 Task: Look for space in Hrazdan, Armenia from 1st June, 2023 to 9th June, 2023 for 6 adults in price range Rs.6000 to Rs.12000. Place can be entire place with 3 bedrooms having 3 beds and 3 bathrooms. Property type can be house. Amenities needed are: heating, . Booking option can be shelf check-in. Required host language is English.
Action: Mouse moved to (359, 126)
Screenshot: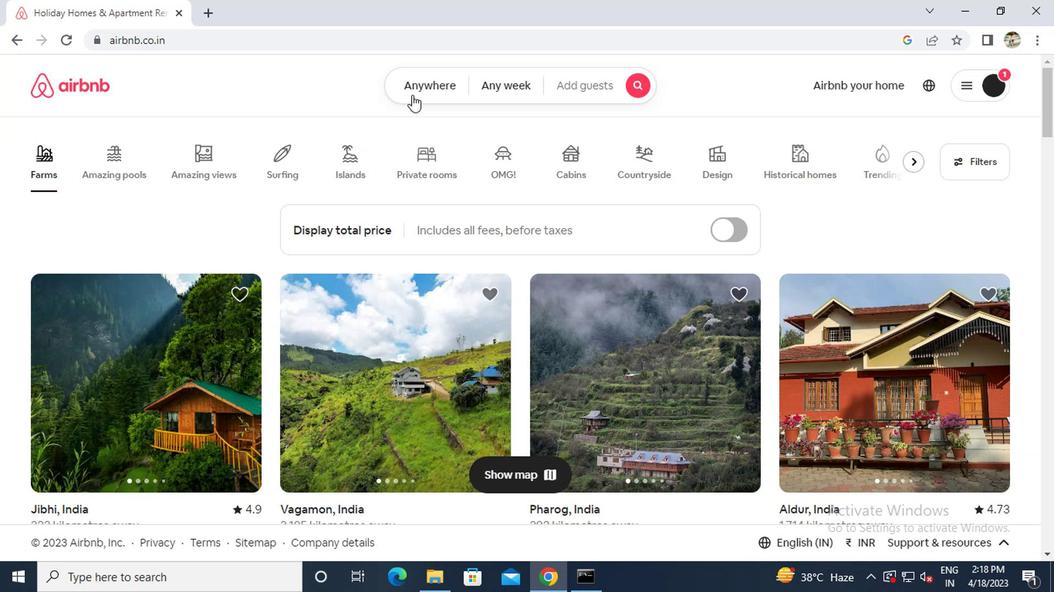 
Action: Mouse pressed left at (359, 126)
Screenshot: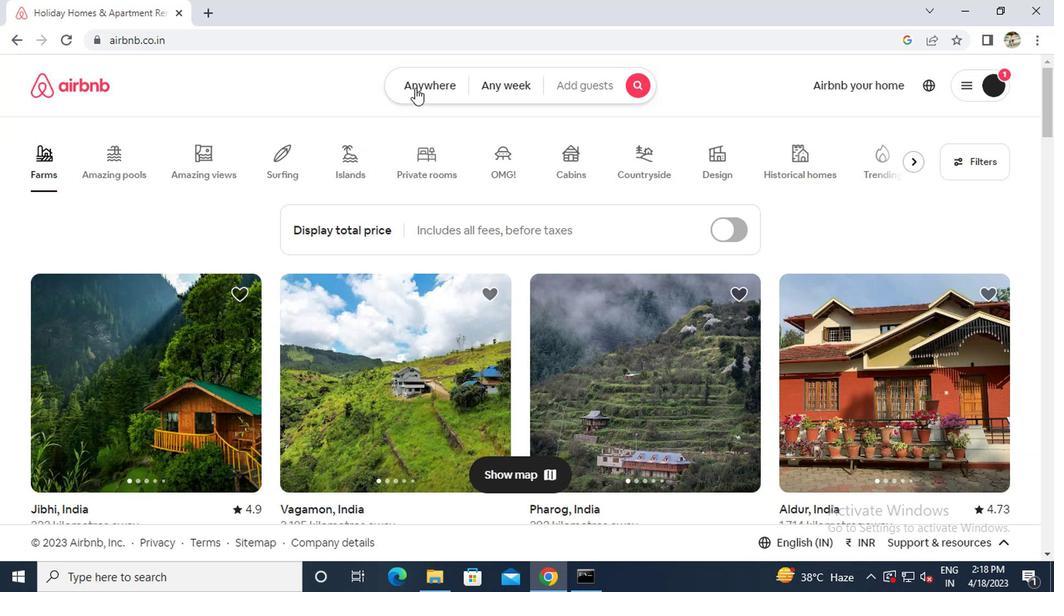 
Action: Mouse moved to (278, 170)
Screenshot: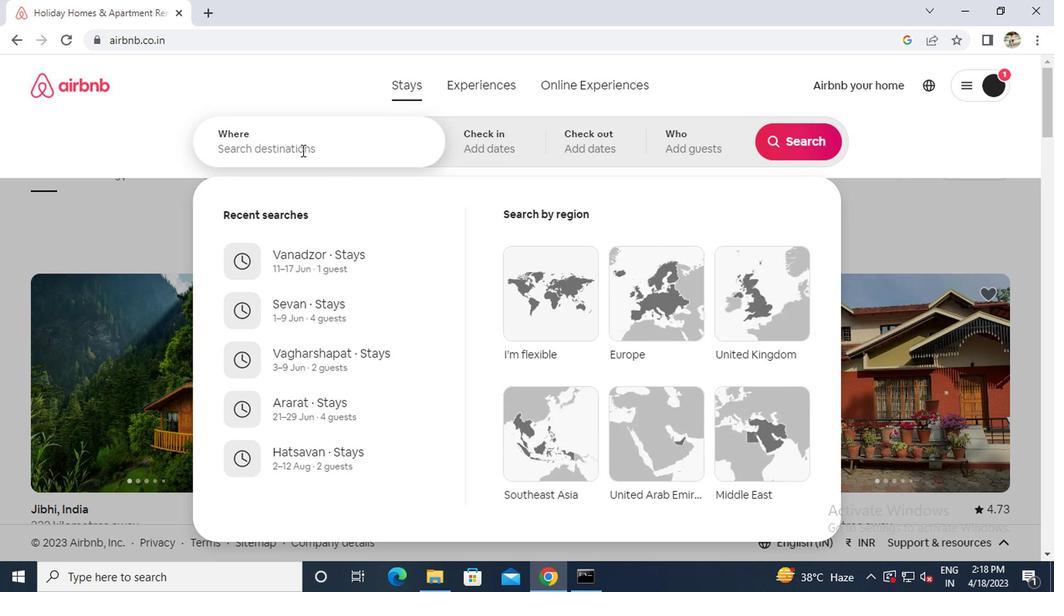 
Action: Mouse pressed left at (278, 170)
Screenshot: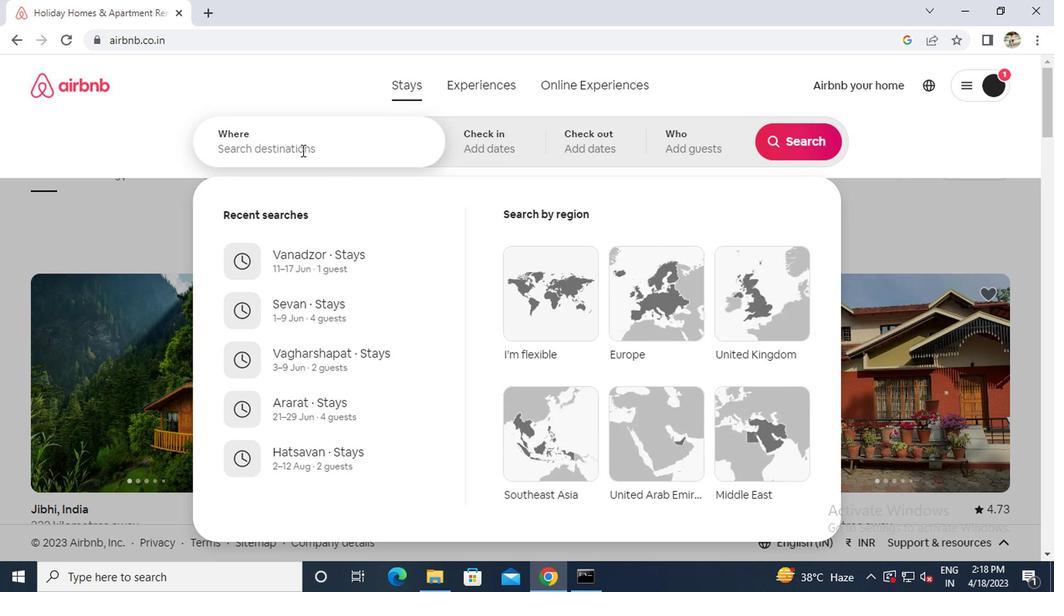 
Action: Key pressed h<Key.caps_lock>razdan
Screenshot: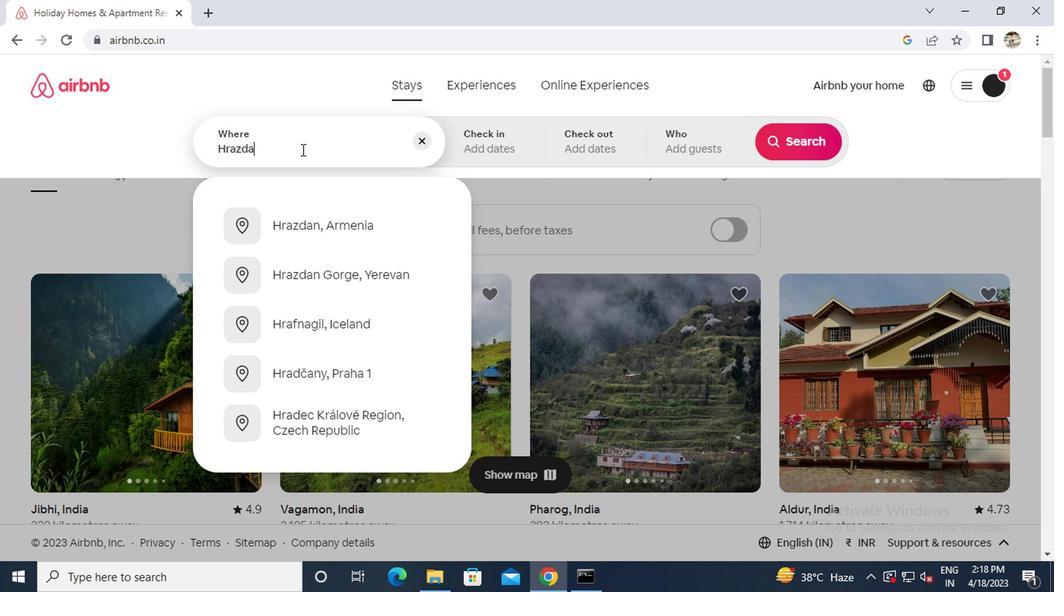 
Action: Mouse moved to (282, 232)
Screenshot: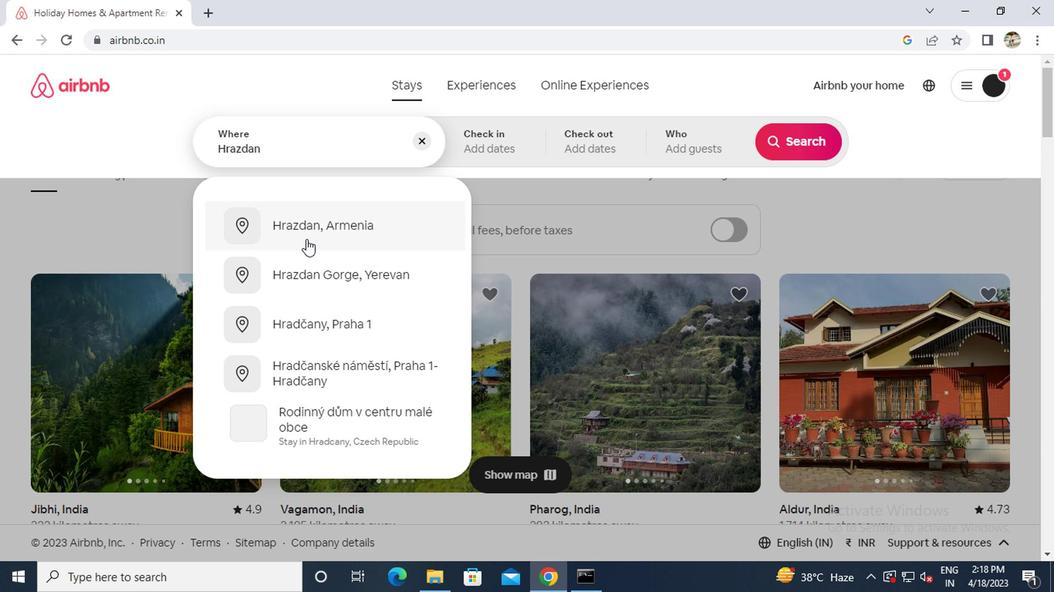 
Action: Mouse pressed left at (282, 232)
Screenshot: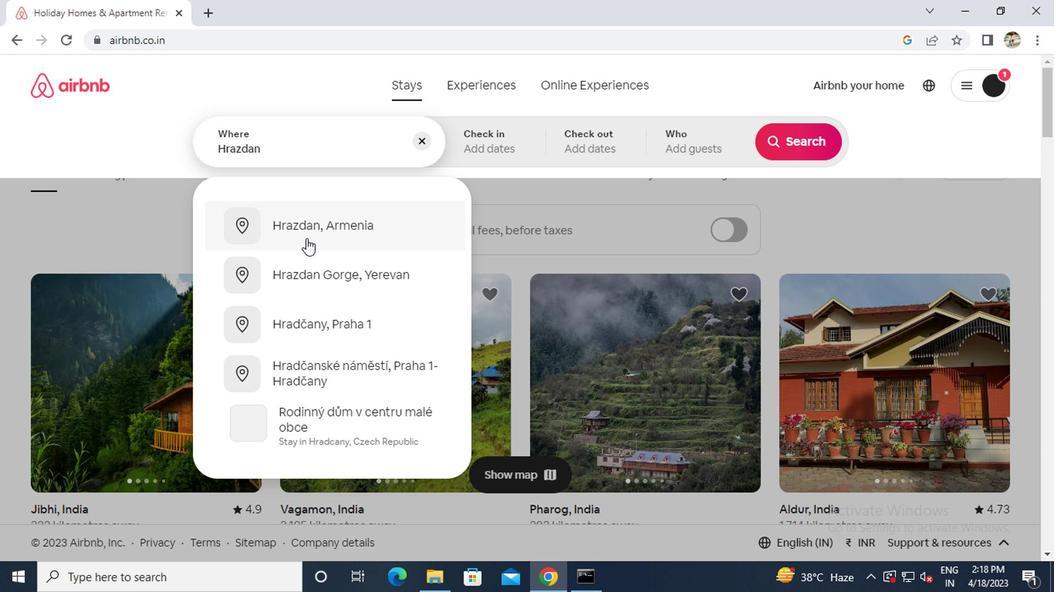 
Action: Mouse moved to (624, 255)
Screenshot: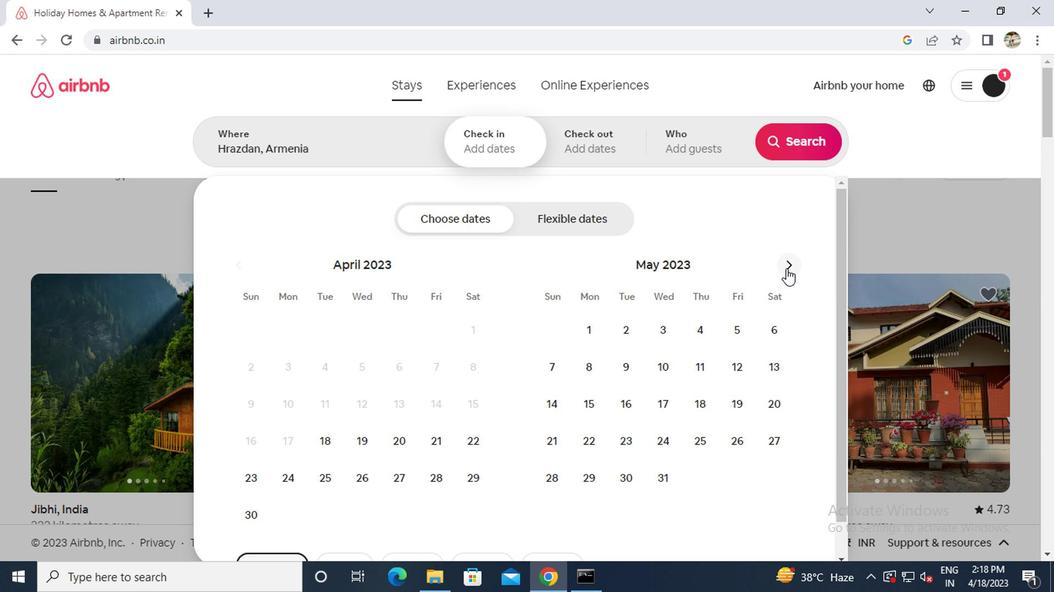 
Action: Mouse pressed left at (624, 255)
Screenshot: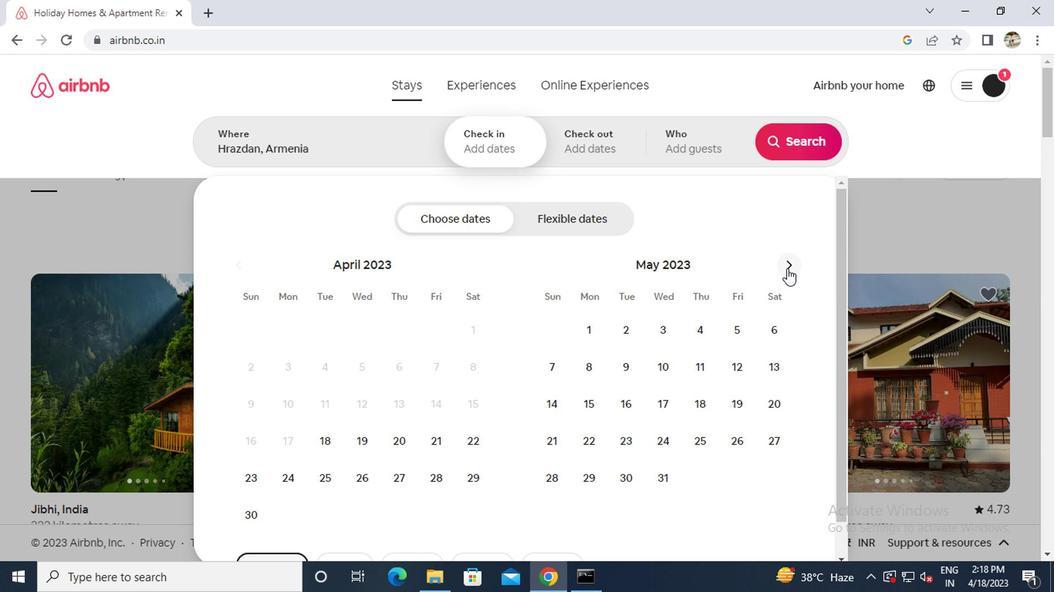 
Action: Mouse moved to (569, 290)
Screenshot: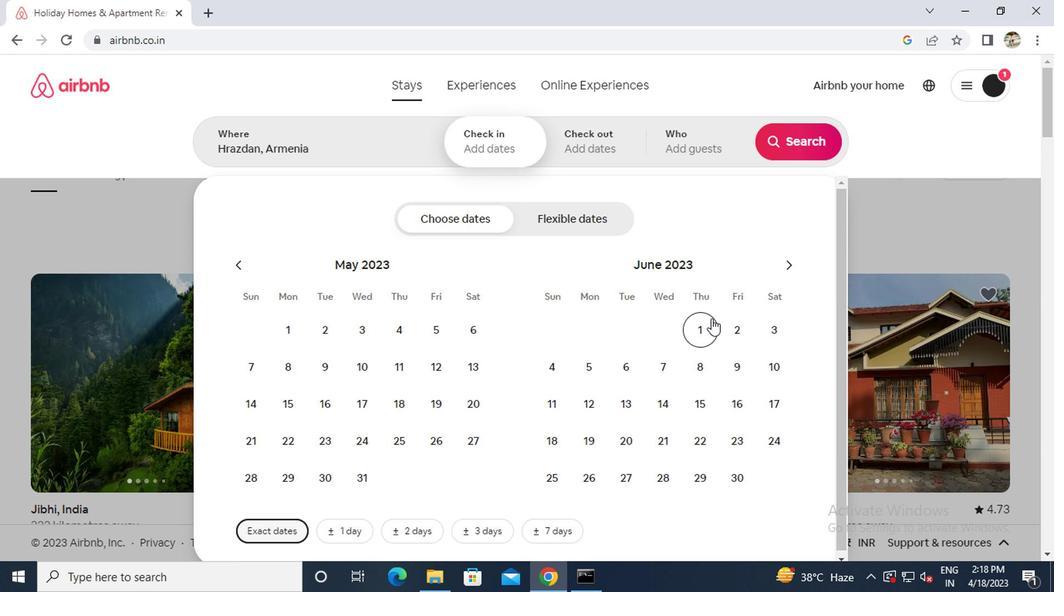 
Action: Mouse pressed left at (569, 290)
Screenshot: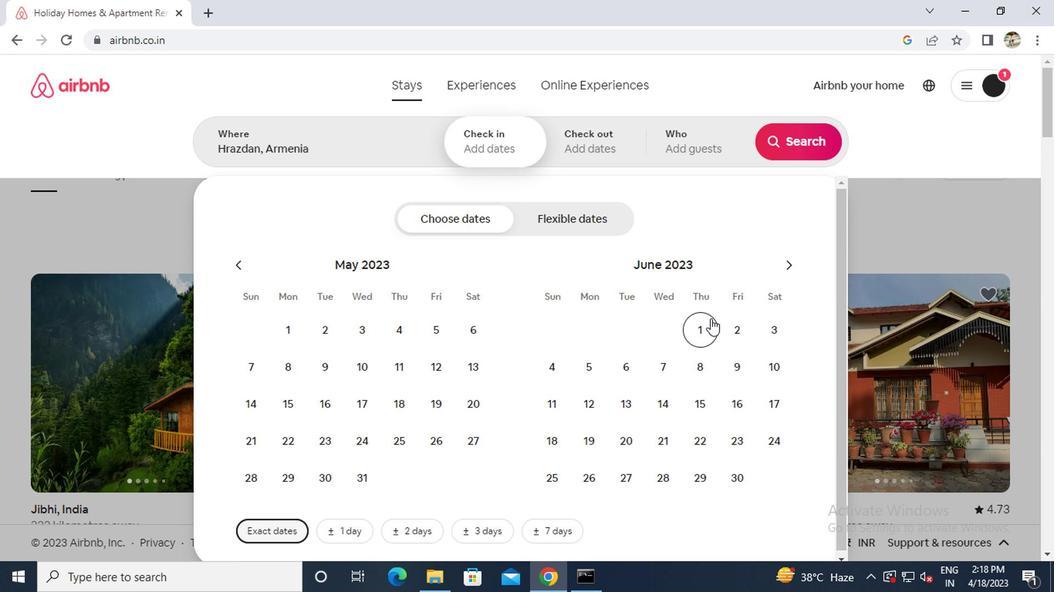 
Action: Mouse moved to (586, 320)
Screenshot: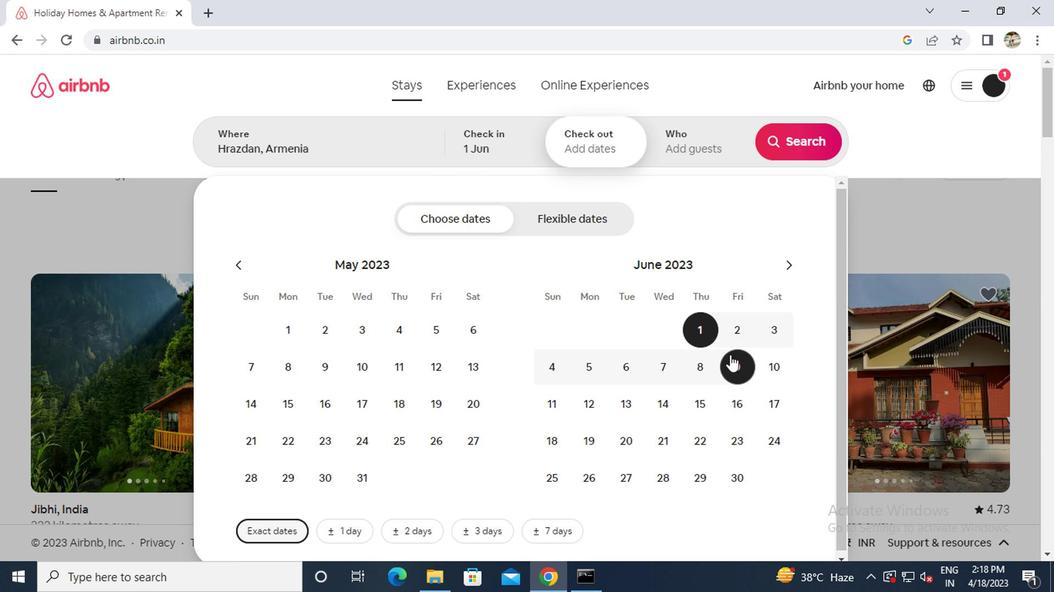
Action: Mouse pressed left at (586, 320)
Screenshot: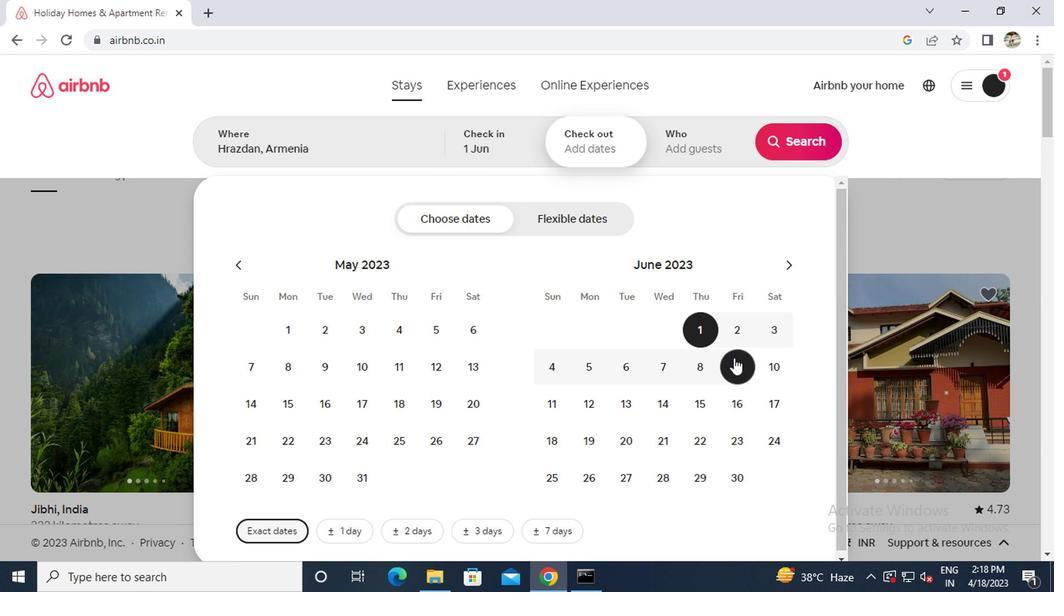 
Action: Mouse moved to (557, 171)
Screenshot: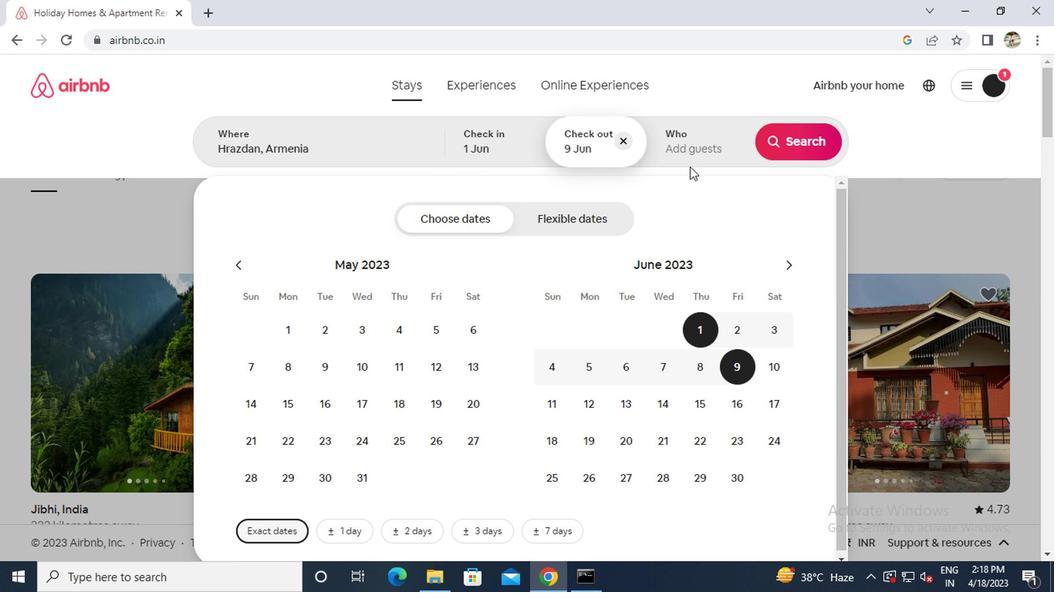 
Action: Mouse pressed left at (557, 171)
Screenshot: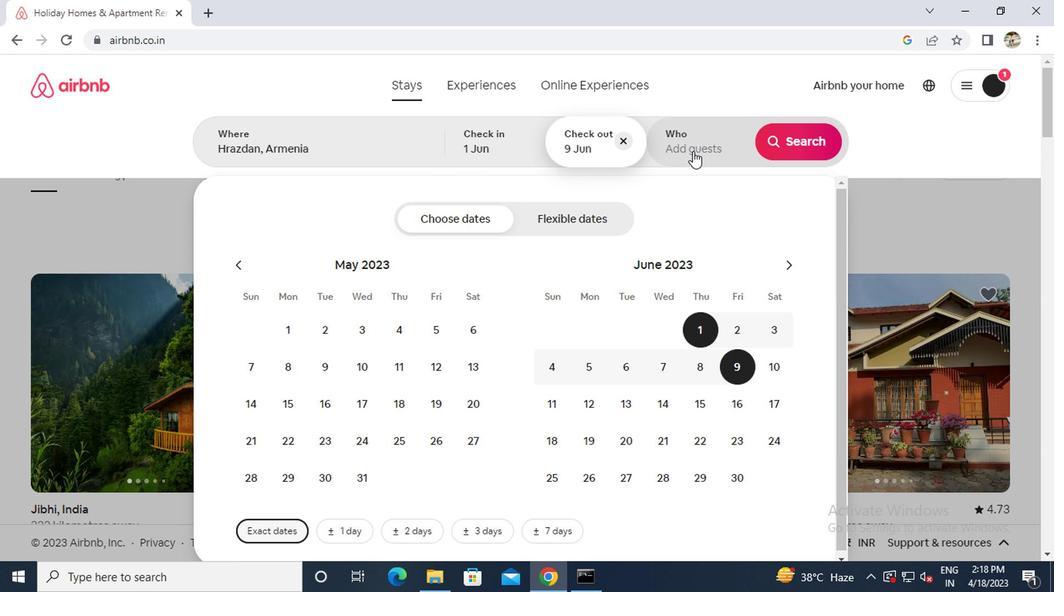 
Action: Mouse moved to (635, 221)
Screenshot: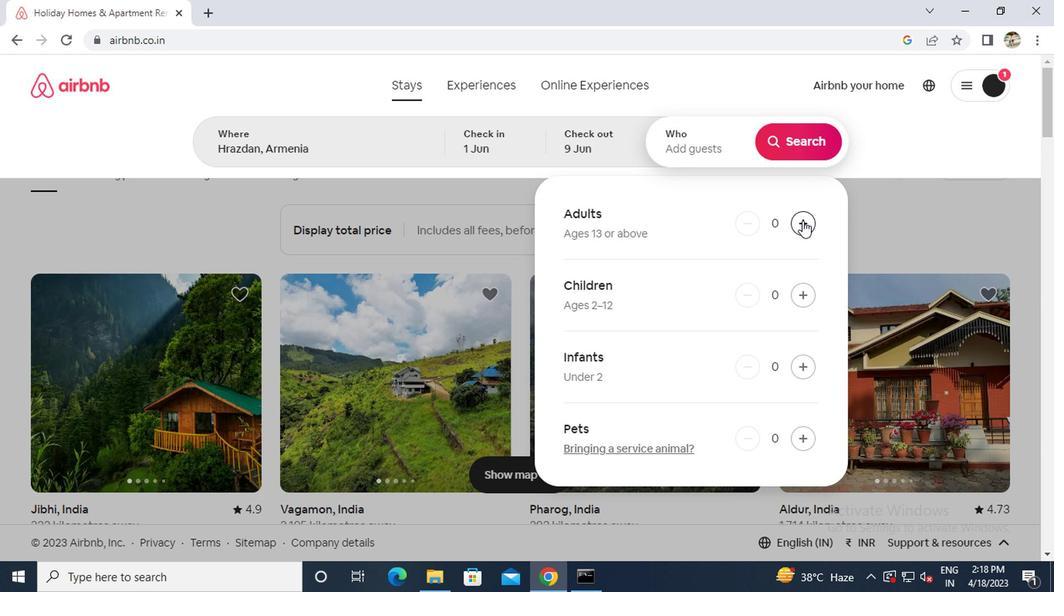 
Action: Mouse pressed left at (635, 221)
Screenshot: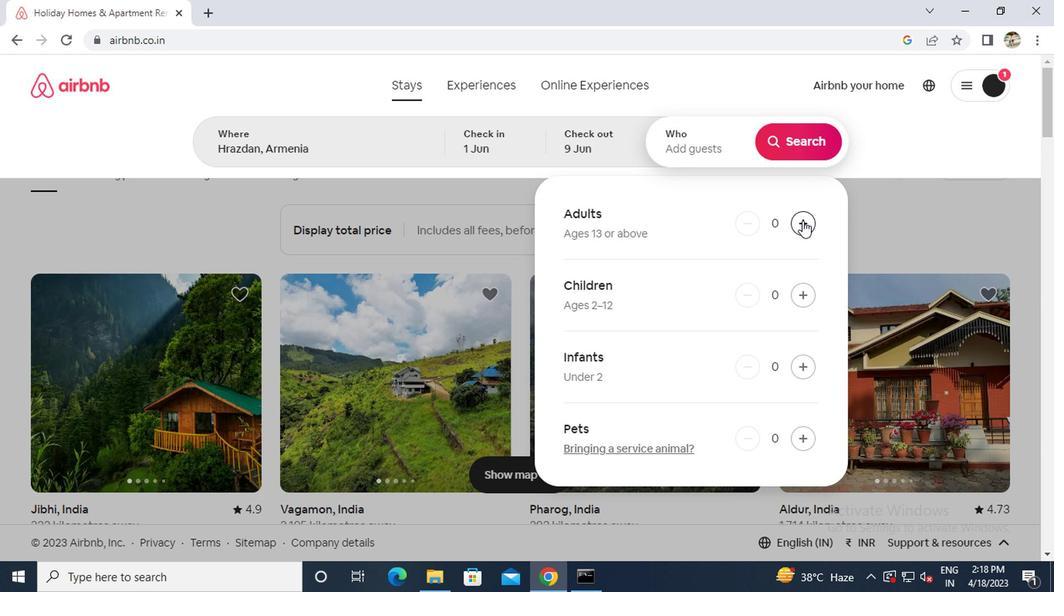 
Action: Mouse pressed left at (635, 221)
Screenshot: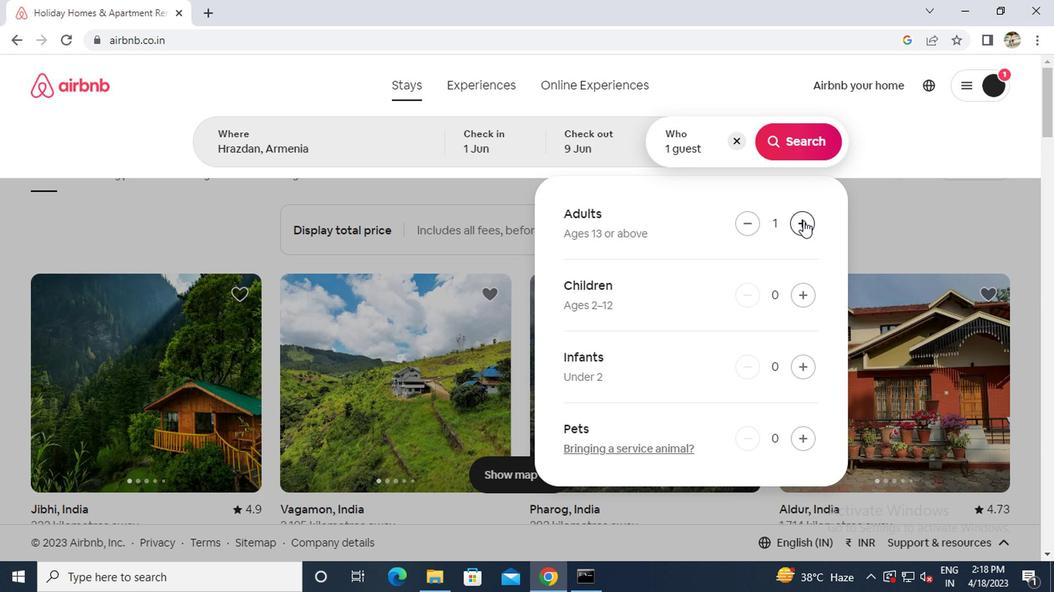 
Action: Mouse pressed left at (635, 221)
Screenshot: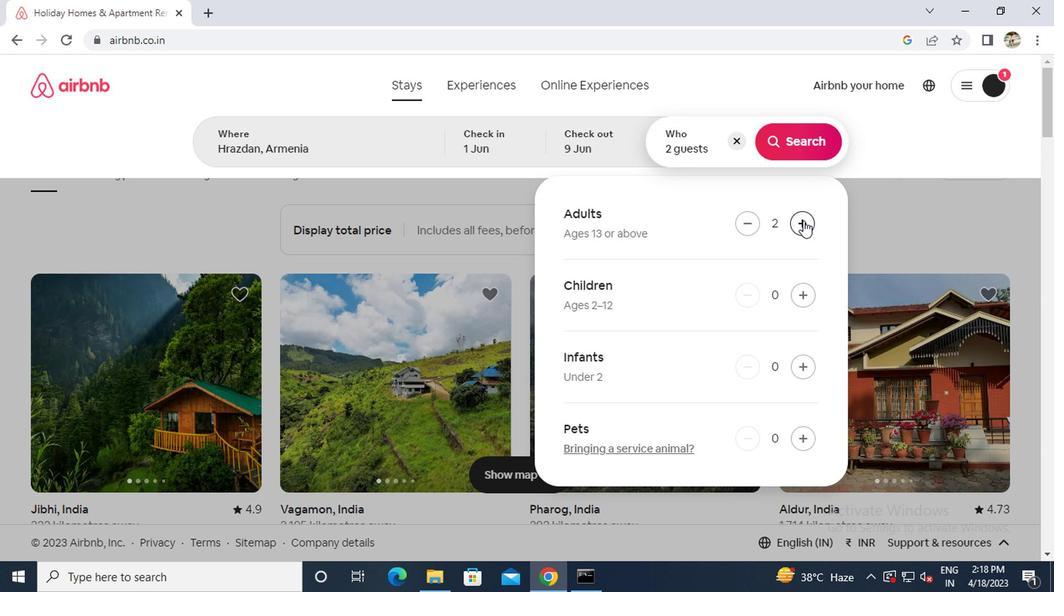 
Action: Mouse pressed left at (635, 221)
Screenshot: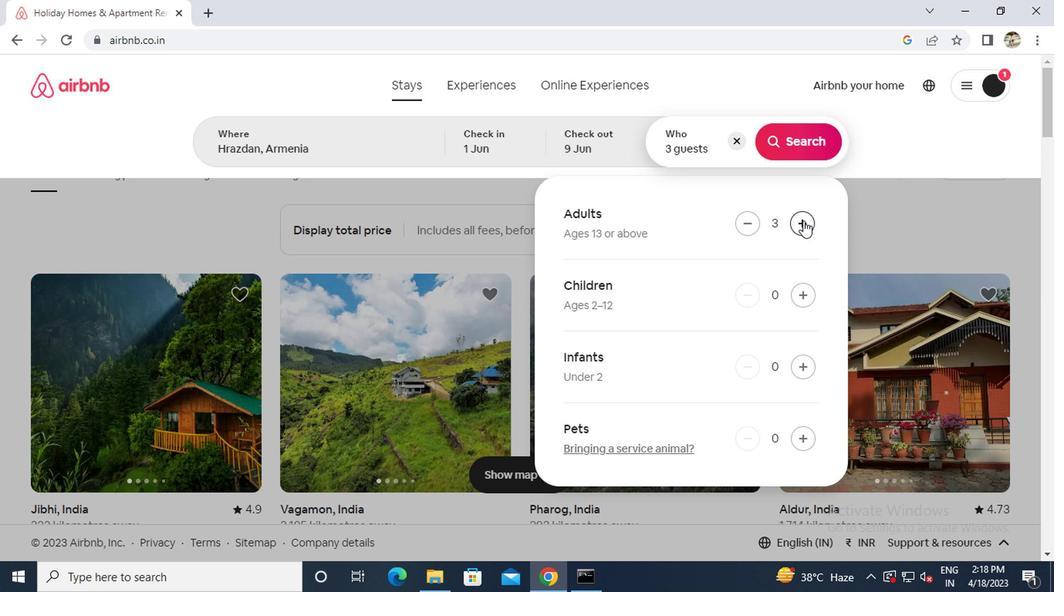 
Action: Mouse pressed left at (635, 221)
Screenshot: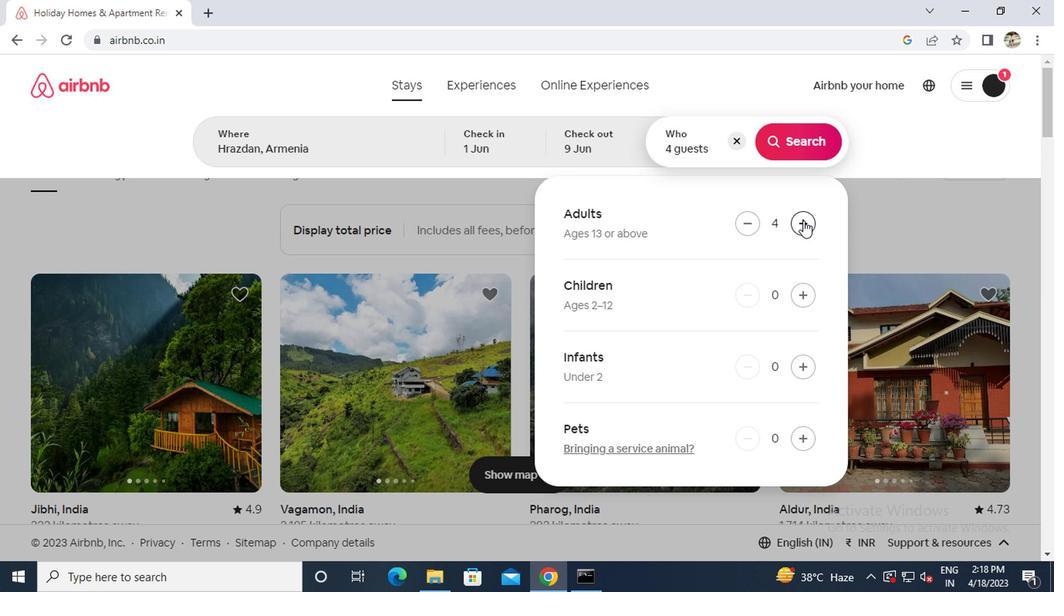 
Action: Mouse pressed left at (635, 221)
Screenshot: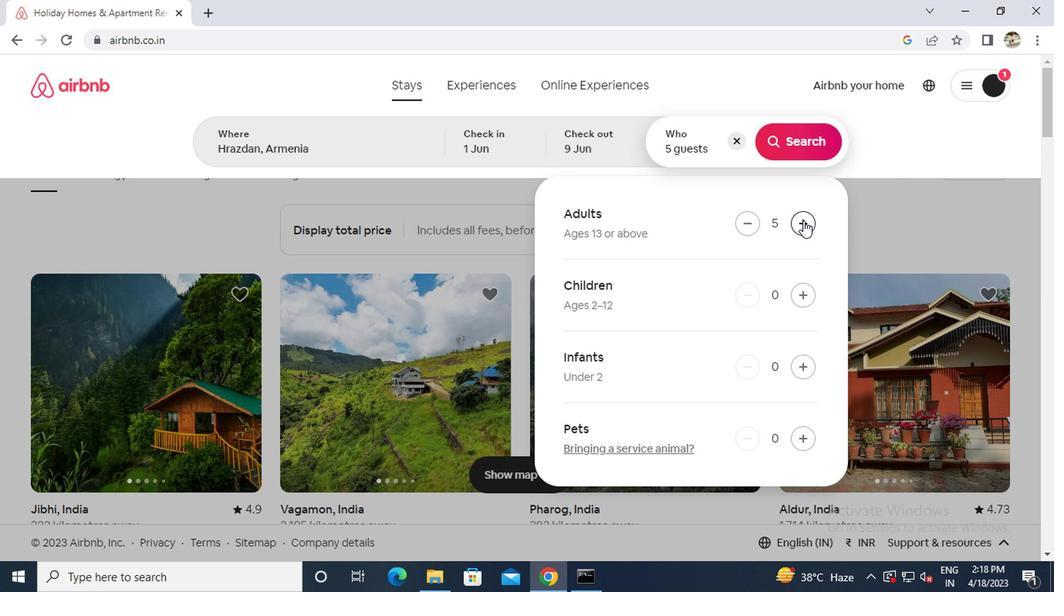 
Action: Mouse moved to (628, 165)
Screenshot: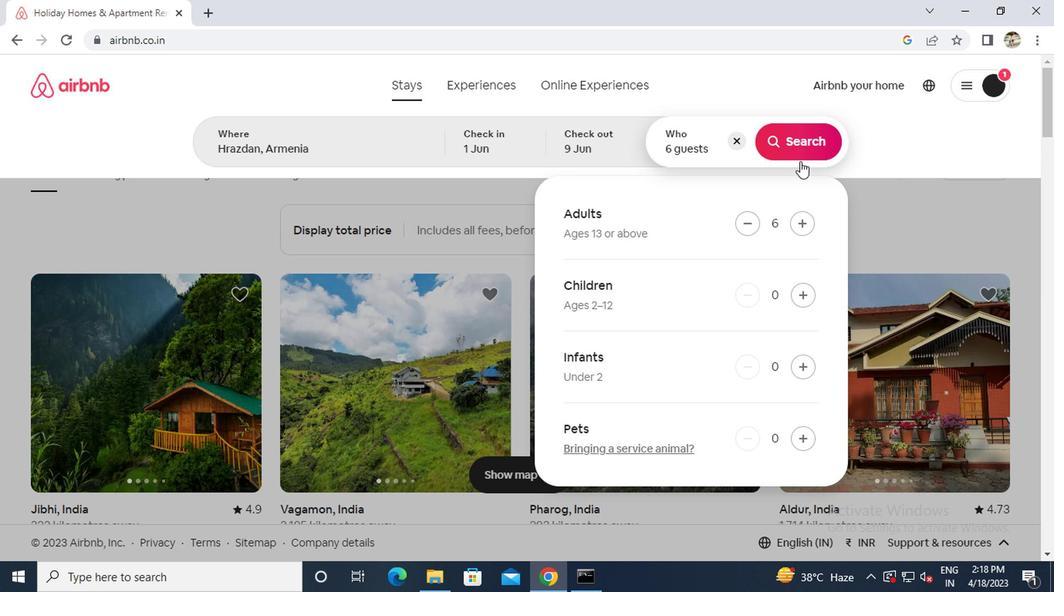 
Action: Mouse pressed left at (628, 165)
Screenshot: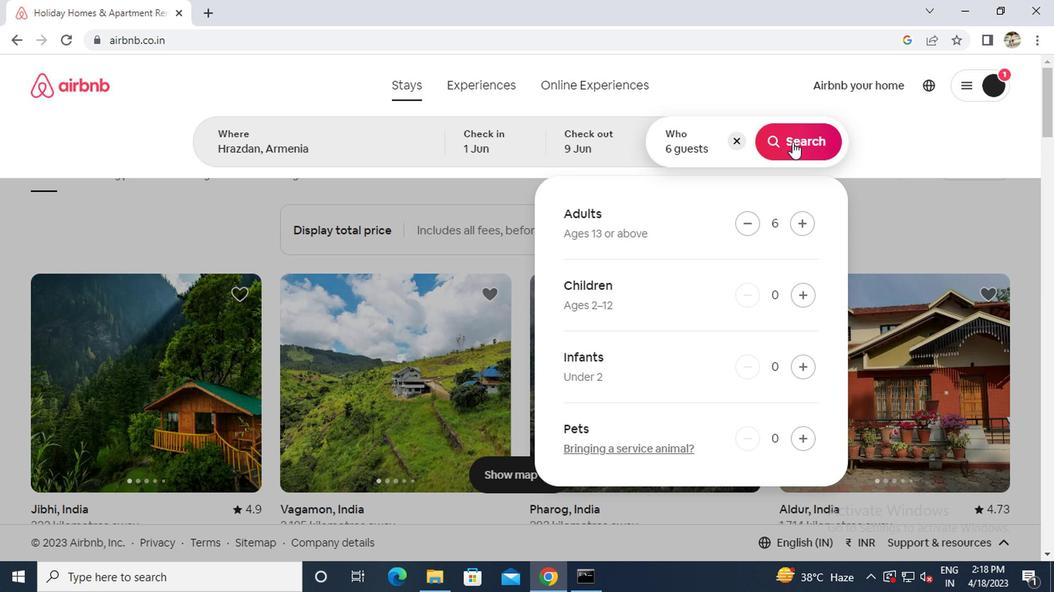 
Action: Mouse moved to (750, 169)
Screenshot: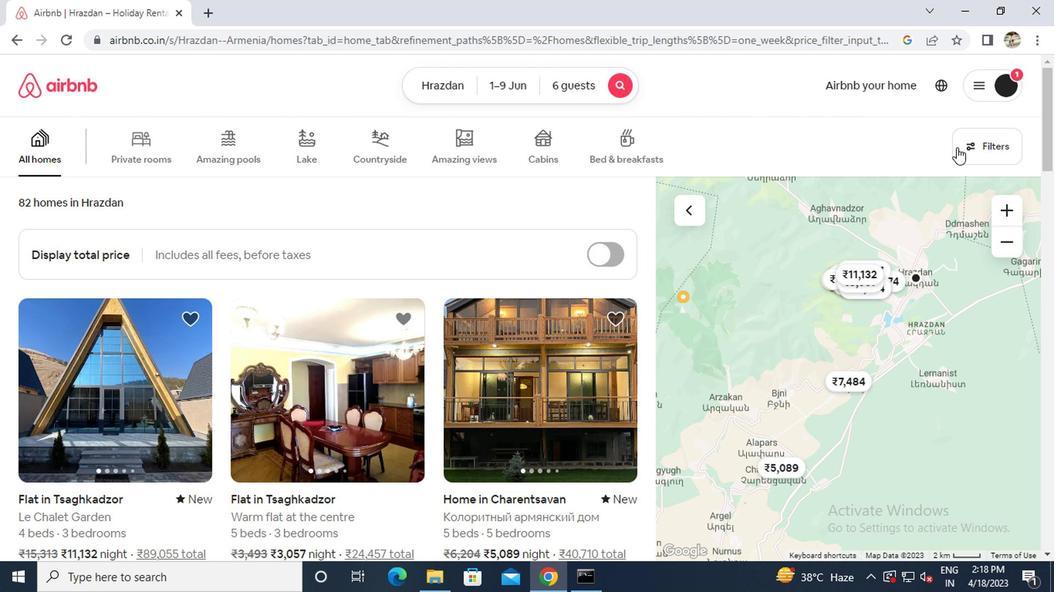 
Action: Mouse pressed left at (750, 169)
Screenshot: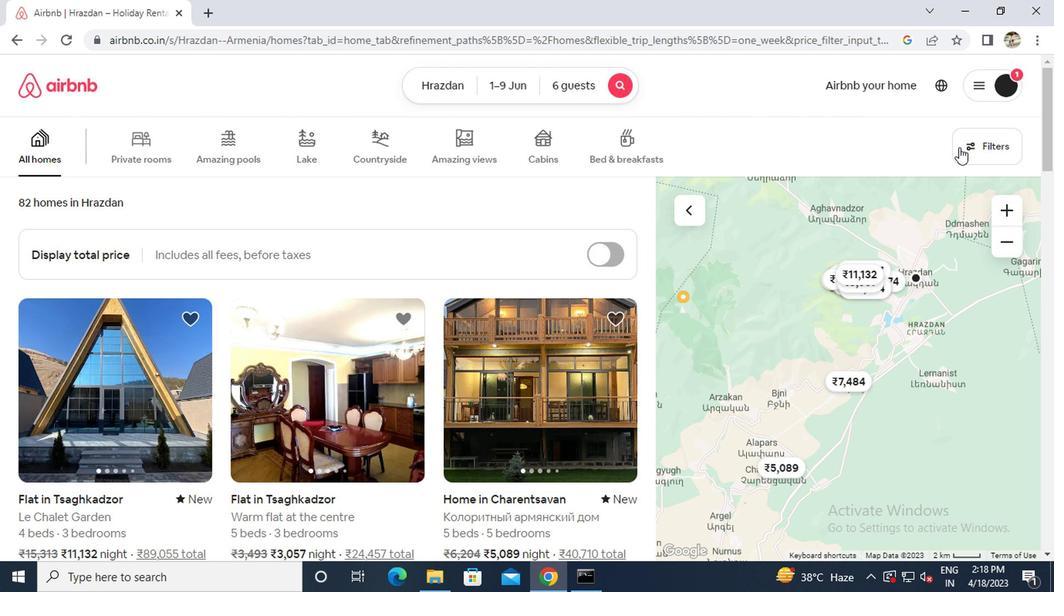
Action: Mouse moved to (298, 307)
Screenshot: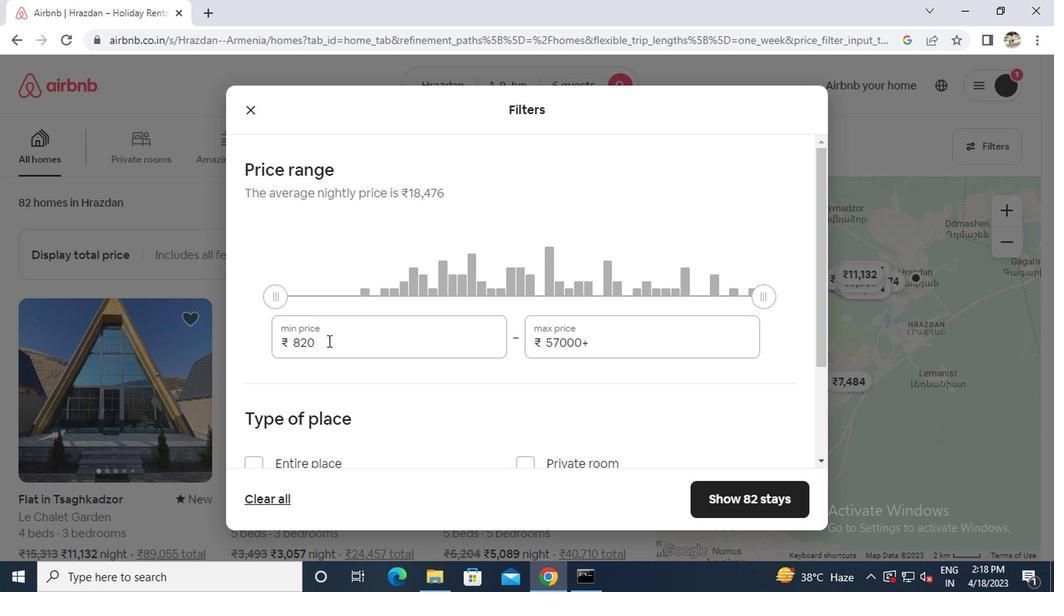 
Action: Mouse pressed left at (298, 307)
Screenshot: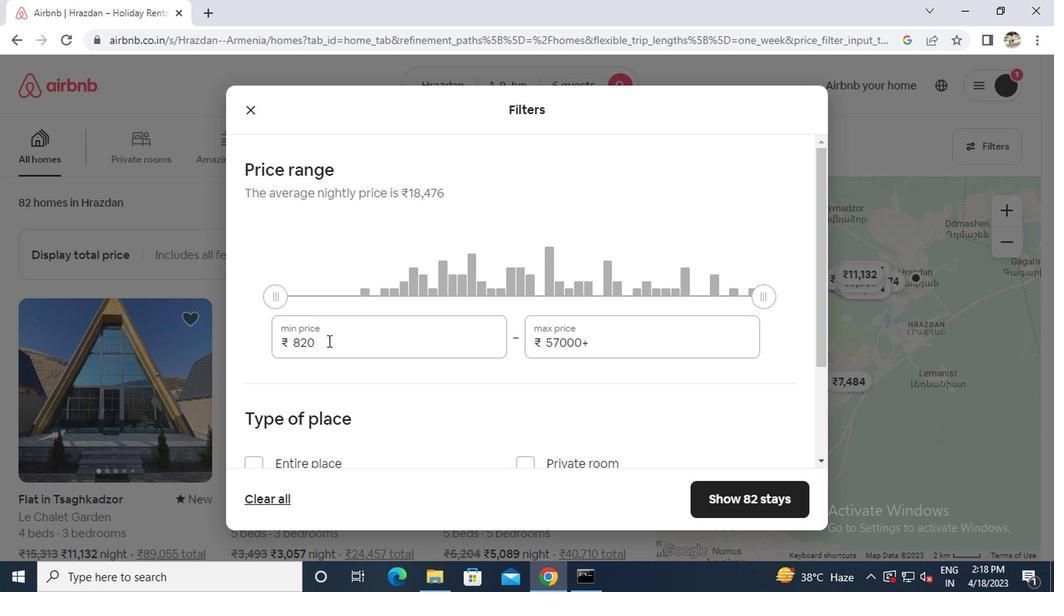 
Action: Mouse moved to (300, 306)
Screenshot: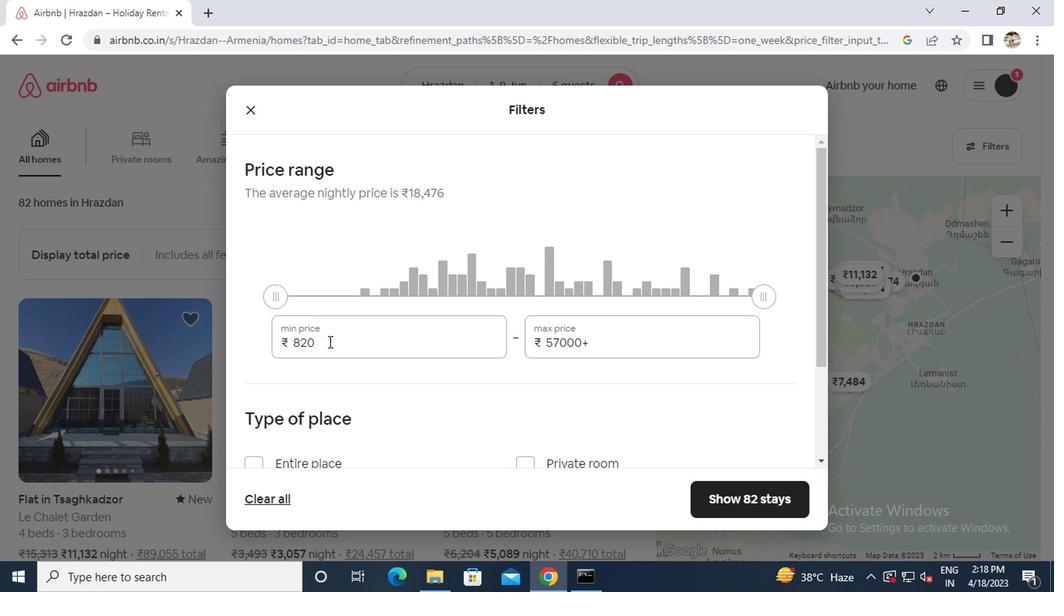 
Action: Key pressed ctrl+Actrl+6000
Screenshot: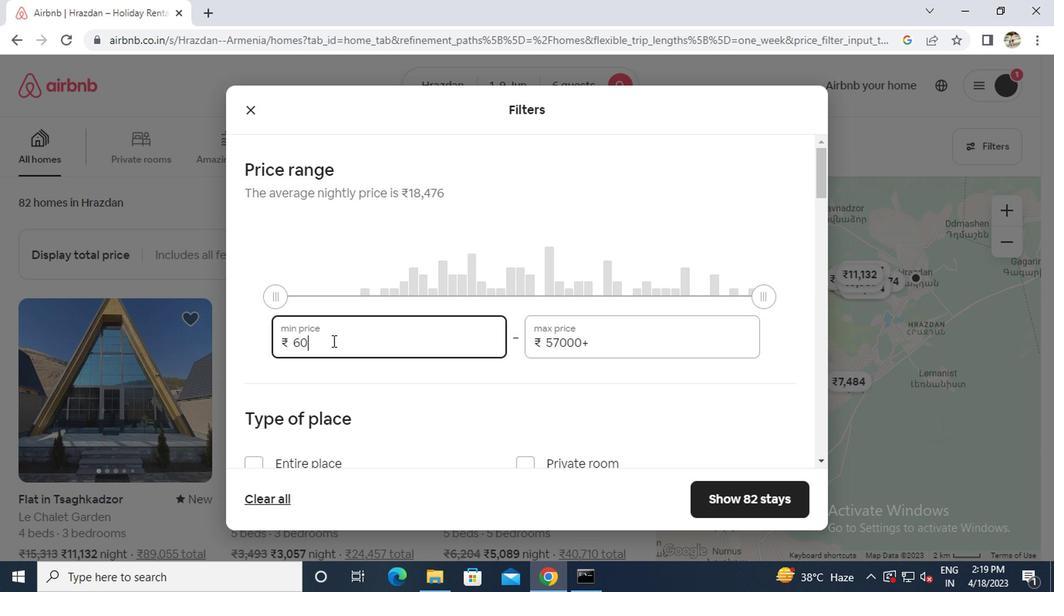 
Action: Mouse moved to (503, 301)
Screenshot: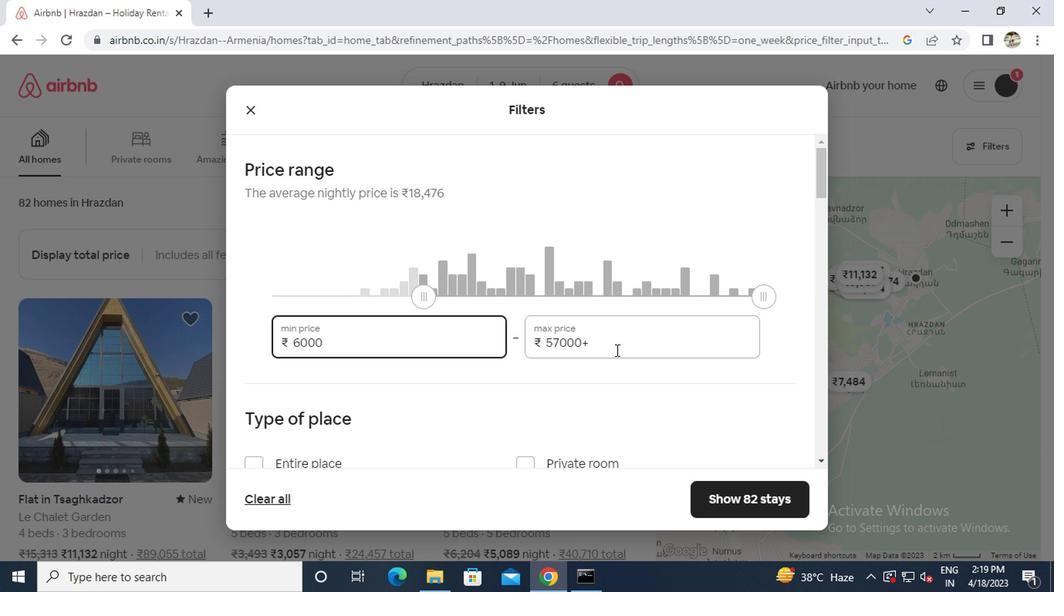 
Action: Mouse pressed left at (503, 301)
Screenshot: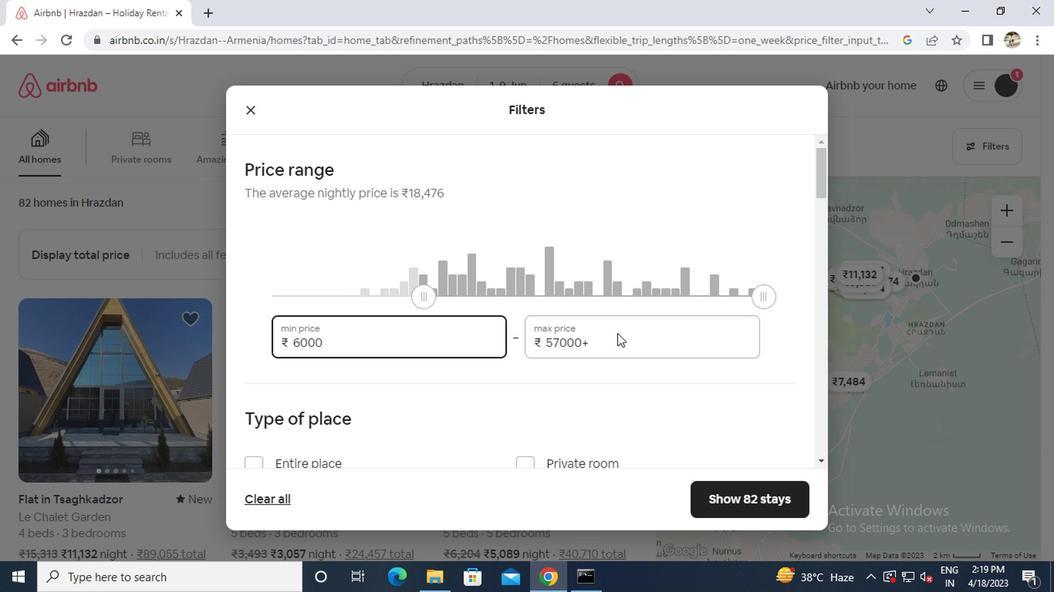 
Action: Key pressed ctrl+A12000
Screenshot: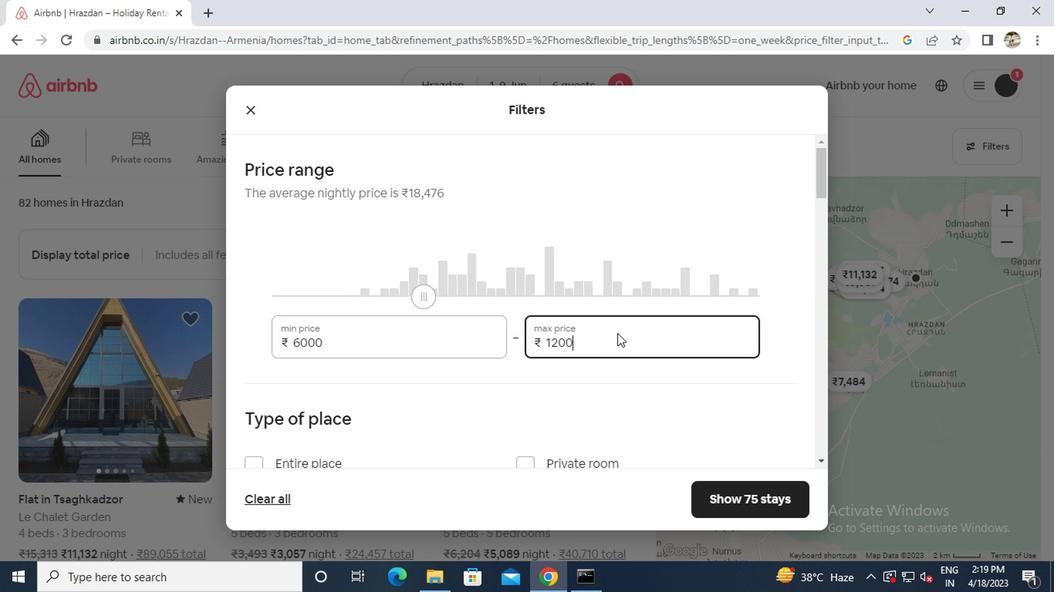 
Action: Mouse moved to (468, 316)
Screenshot: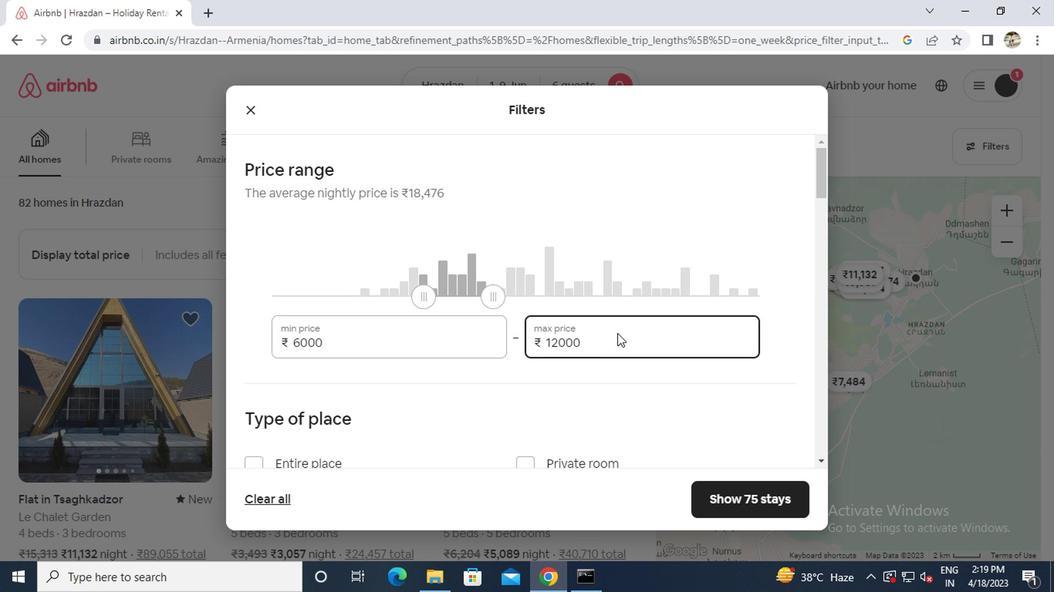 
Action: Mouse scrolled (468, 315) with delta (0, 0)
Screenshot: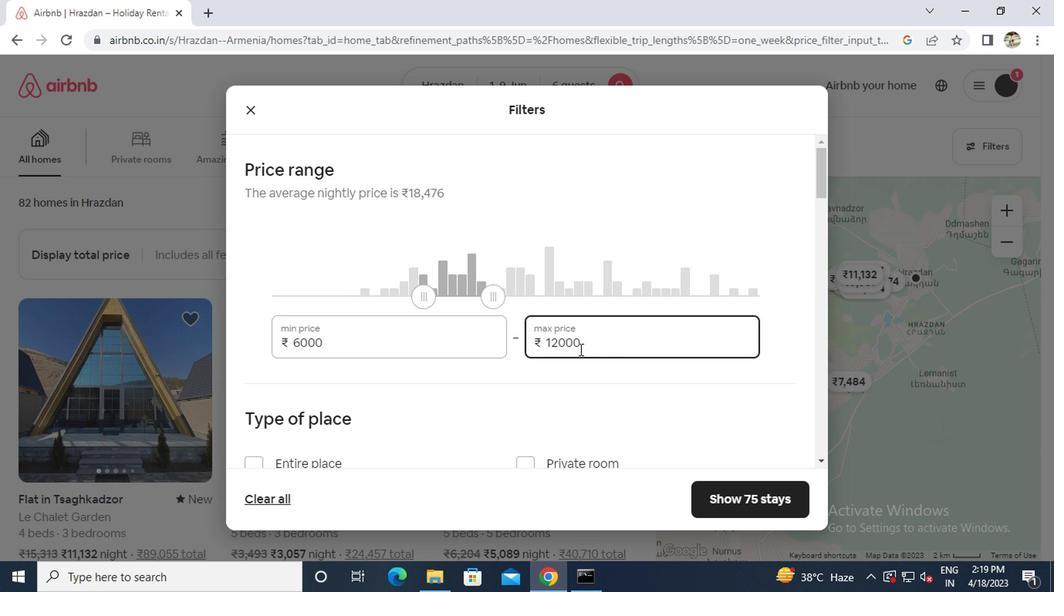 
Action: Mouse scrolled (468, 315) with delta (0, 0)
Screenshot: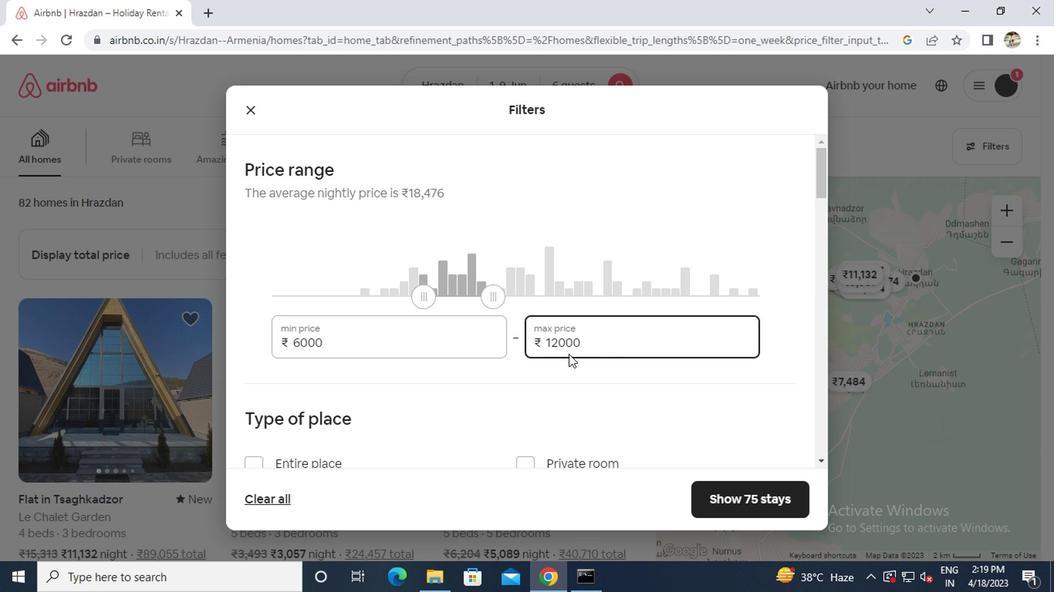 
Action: Mouse moved to (325, 287)
Screenshot: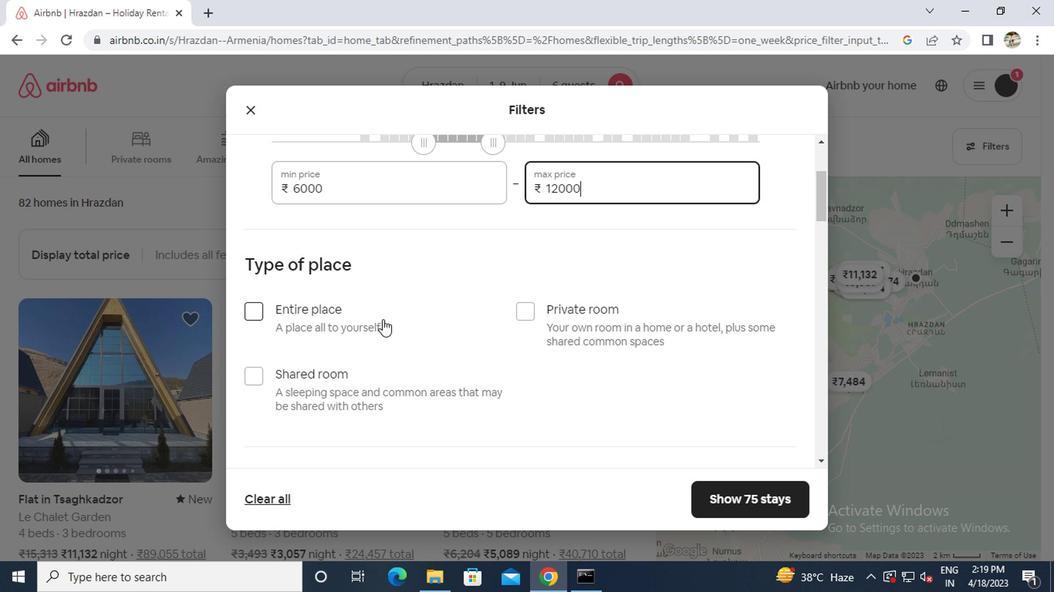 
Action: Mouse pressed left at (325, 287)
Screenshot: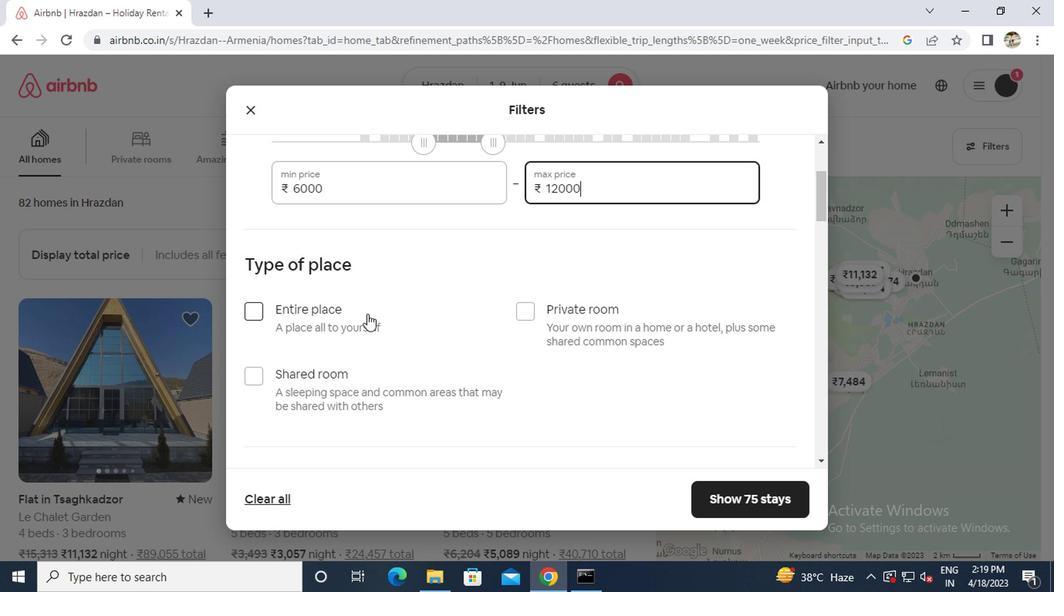
Action: Mouse moved to (325, 286)
Screenshot: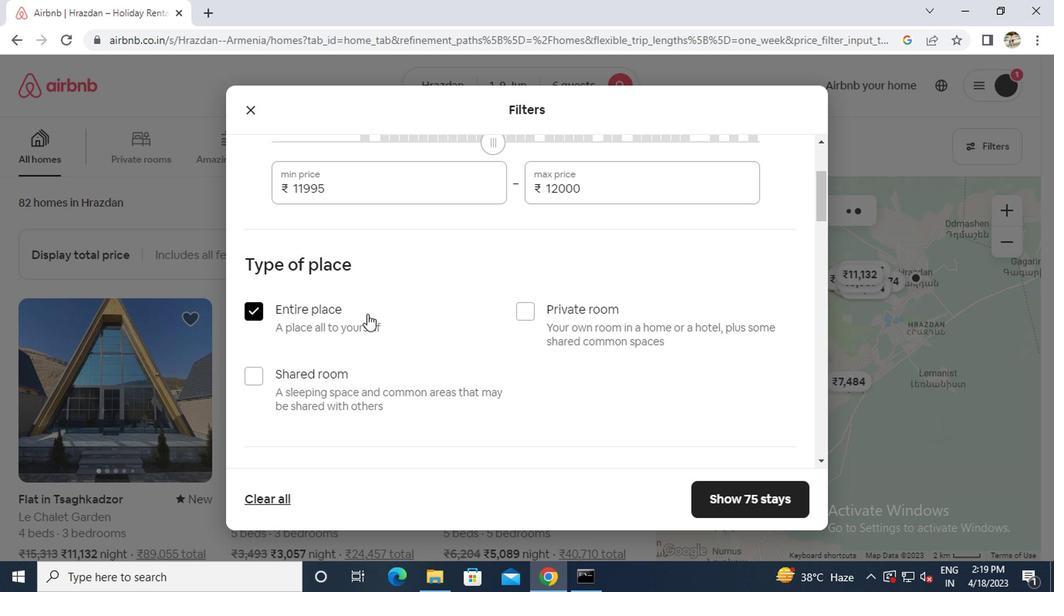 
Action: Mouse scrolled (325, 286) with delta (0, 0)
Screenshot: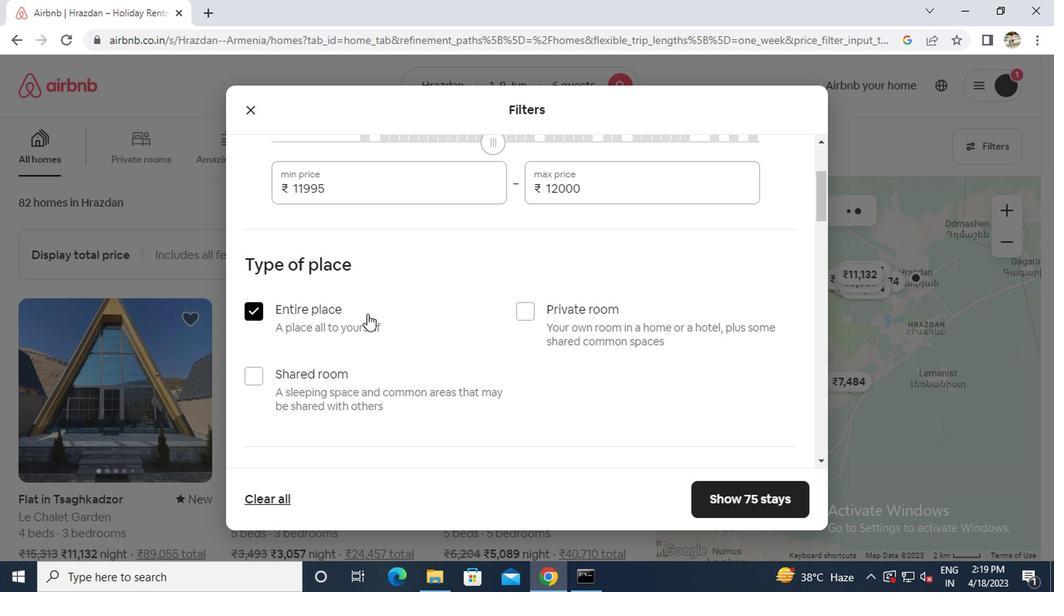 
Action: Mouse scrolled (325, 286) with delta (0, 0)
Screenshot: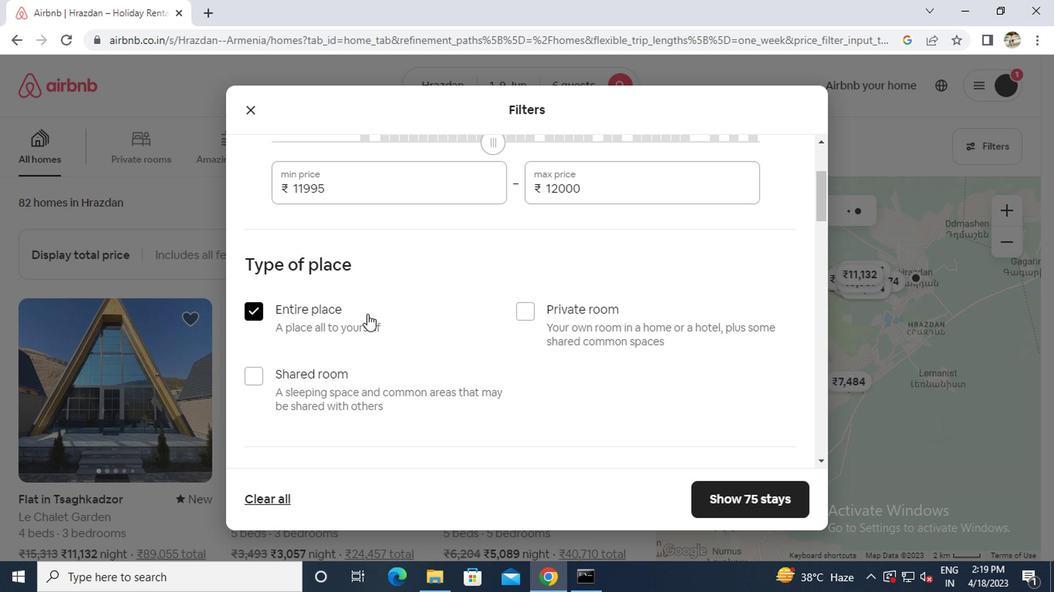 
Action: Mouse scrolled (325, 286) with delta (0, 0)
Screenshot: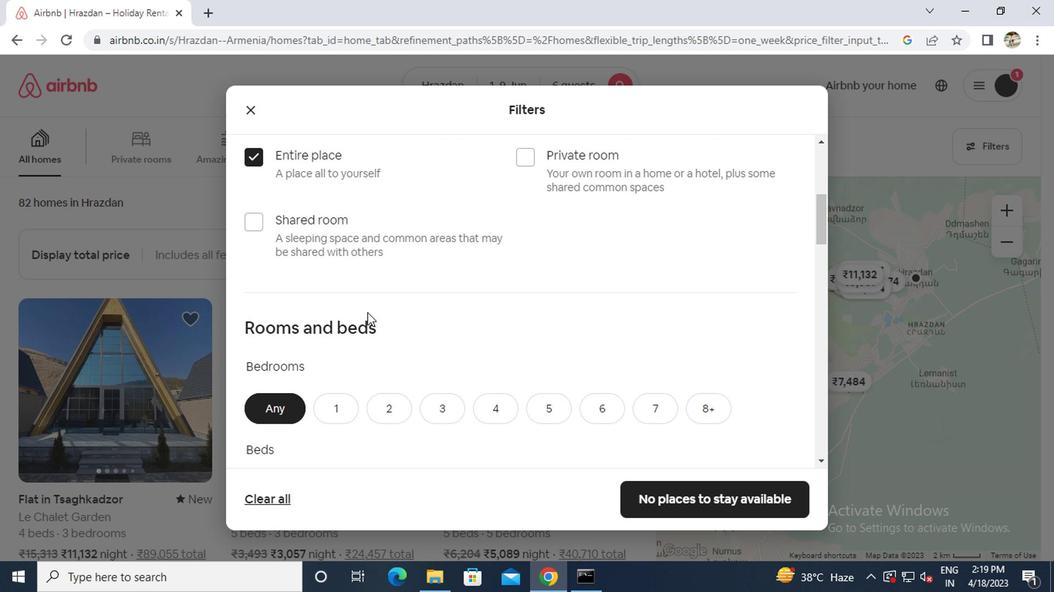 
Action: Mouse moved to (377, 300)
Screenshot: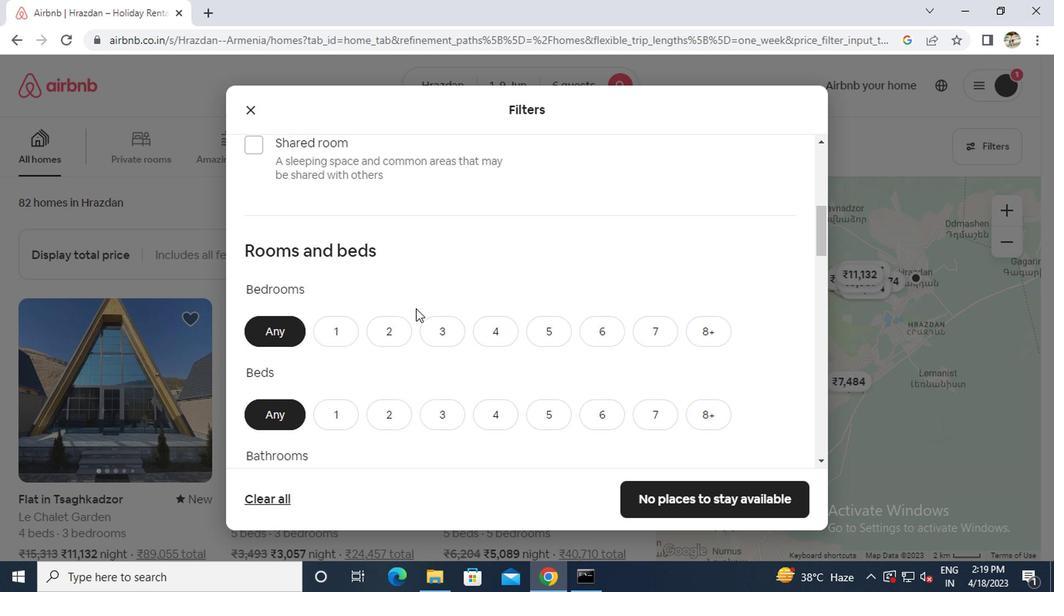 
Action: Mouse pressed left at (377, 300)
Screenshot: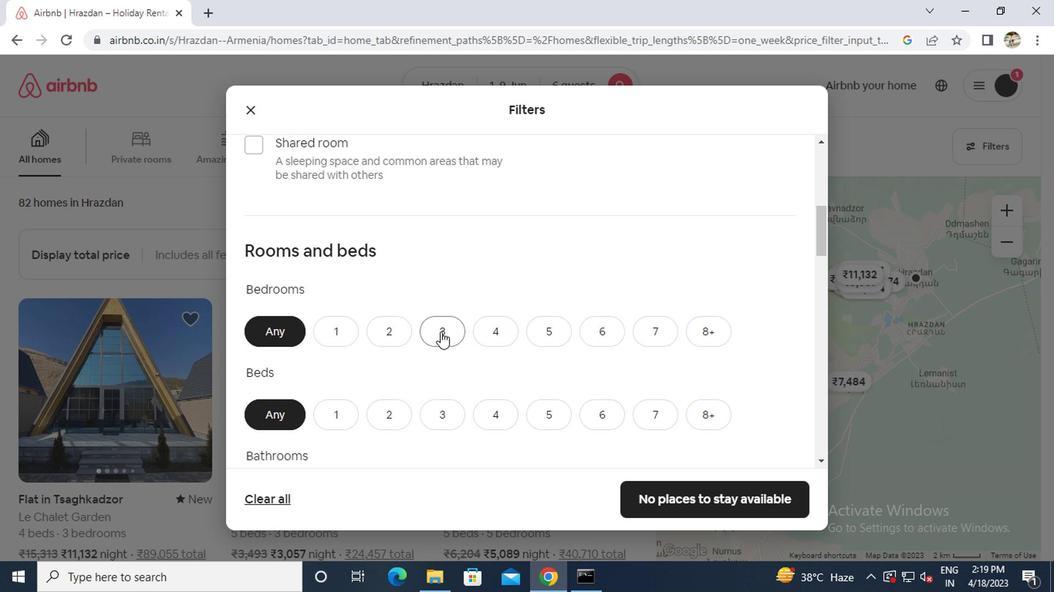 
Action: Mouse moved to (378, 357)
Screenshot: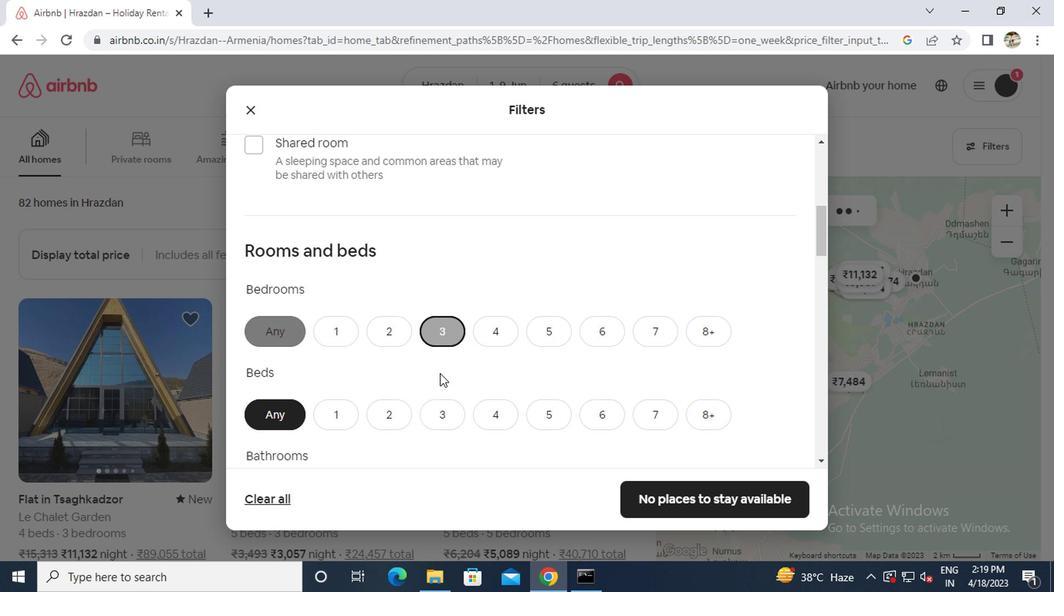 
Action: Mouse pressed left at (378, 357)
Screenshot: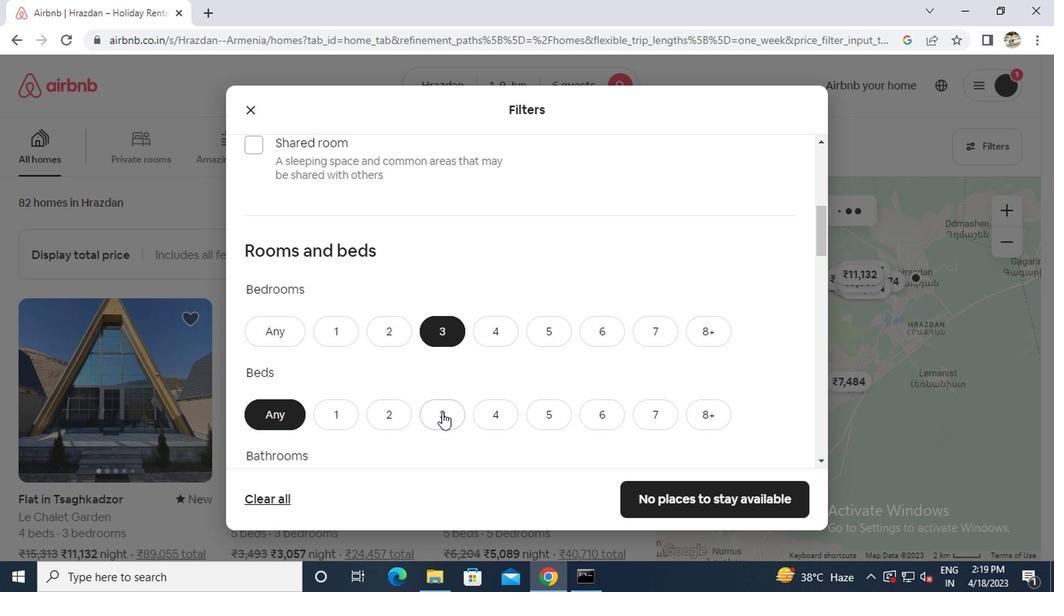 
Action: Mouse scrolled (378, 357) with delta (0, 0)
Screenshot: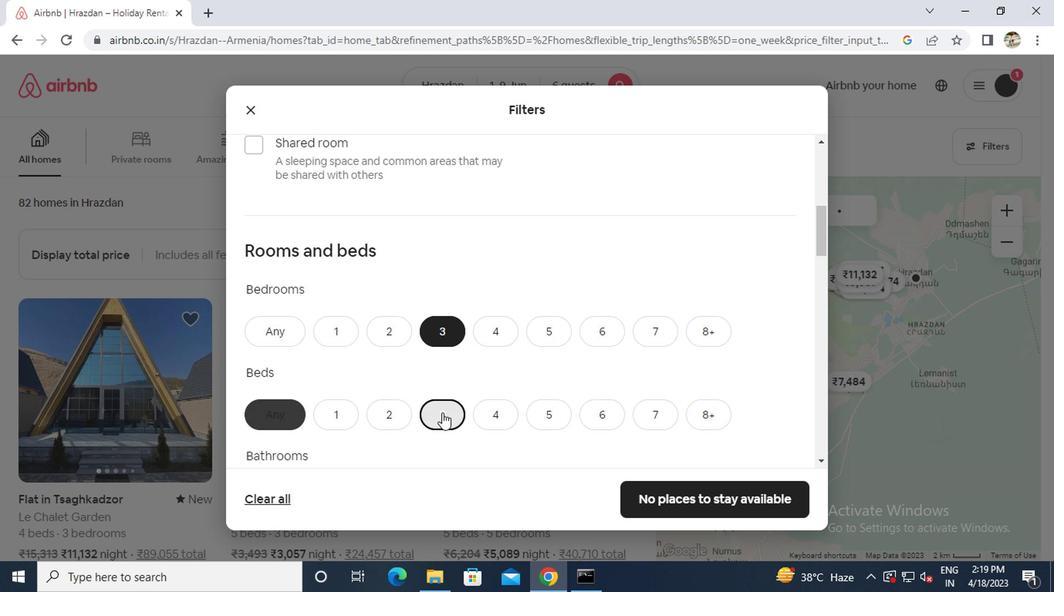 
Action: Mouse moved to (378, 358)
Screenshot: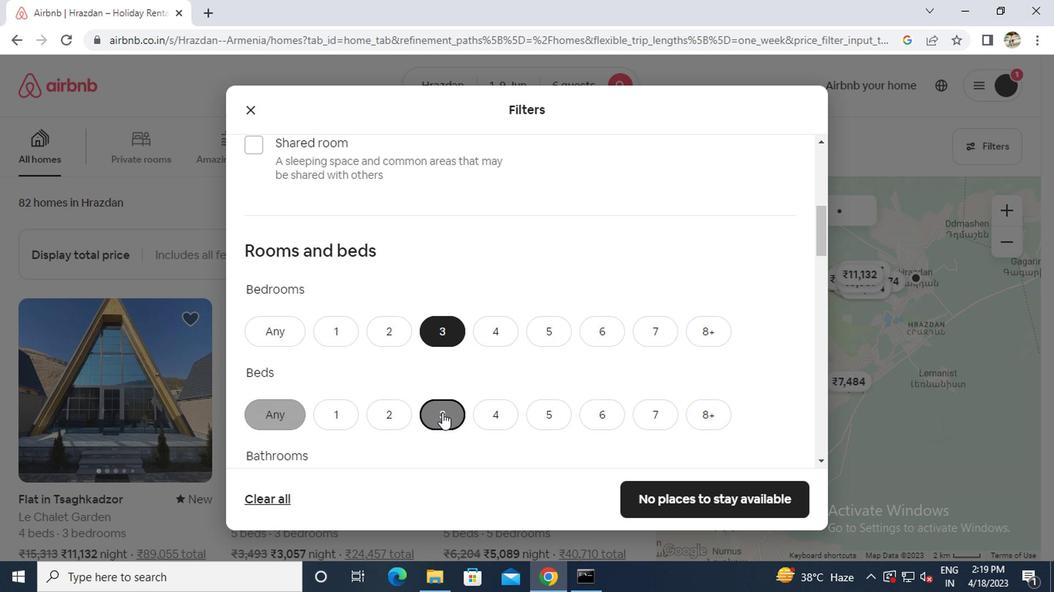 
Action: Mouse scrolled (378, 357) with delta (0, 0)
Screenshot: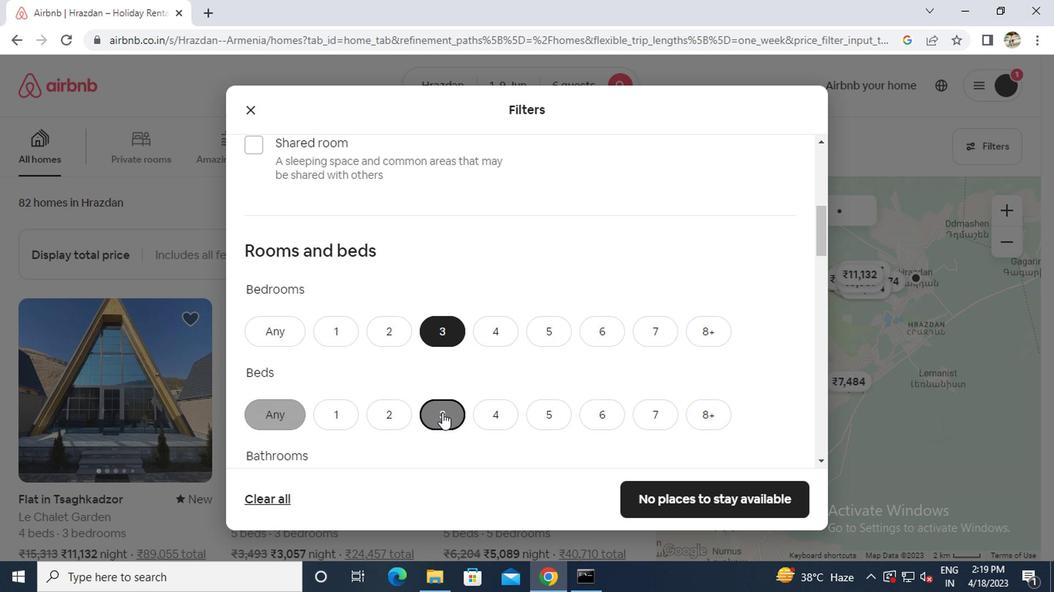 
Action: Mouse moved to (373, 315)
Screenshot: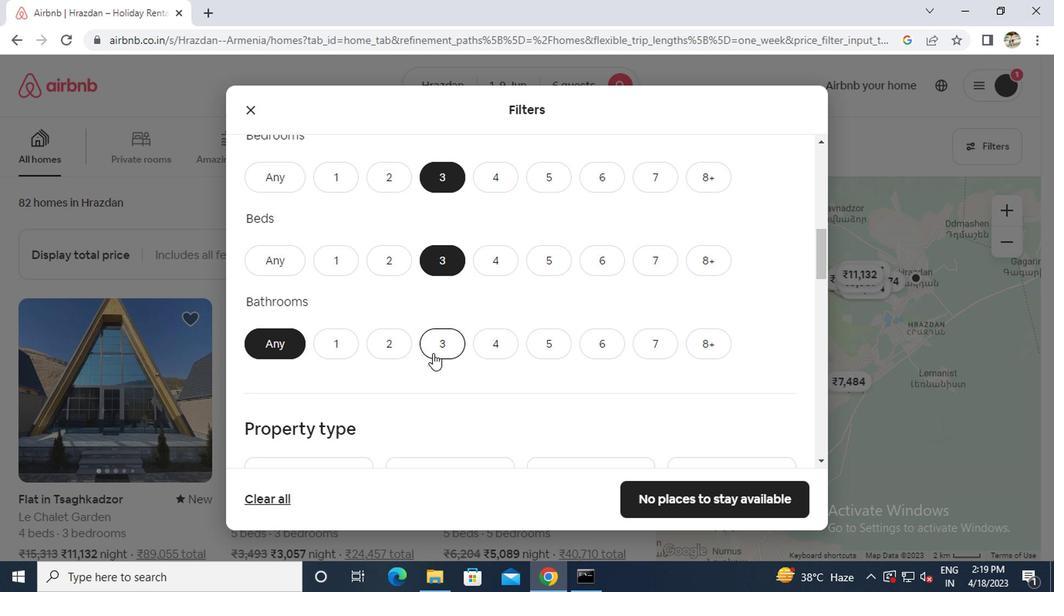 
Action: Mouse pressed left at (373, 315)
Screenshot: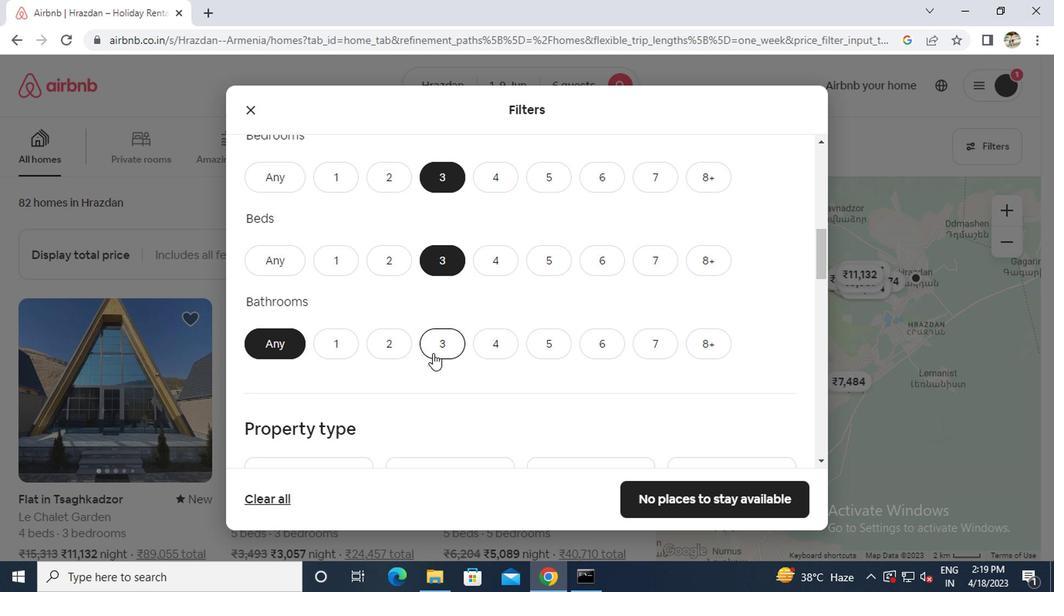 
Action: Mouse moved to (373, 314)
Screenshot: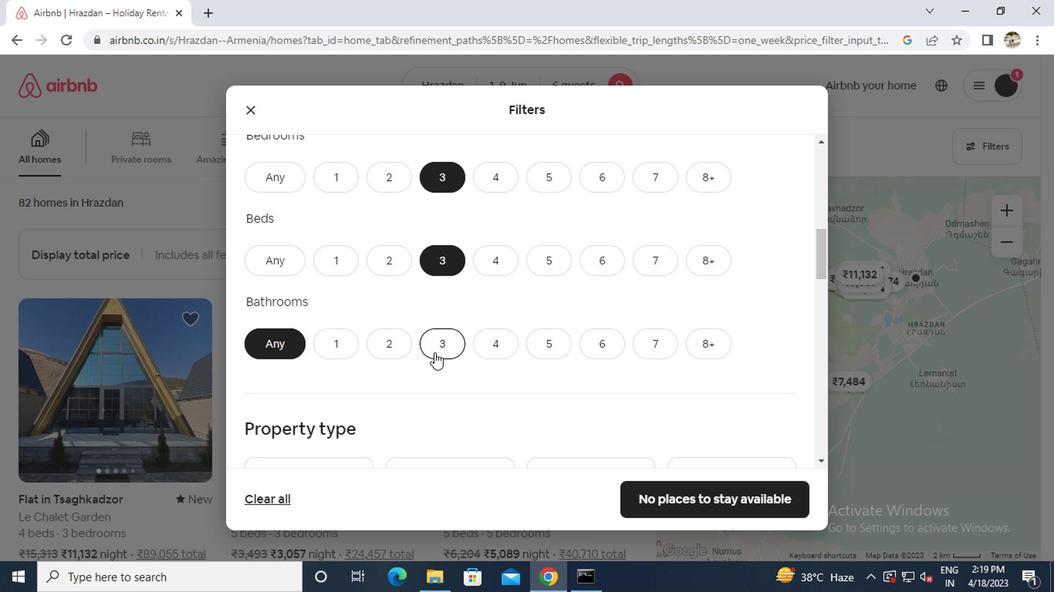 
Action: Mouse scrolled (373, 314) with delta (0, 0)
Screenshot: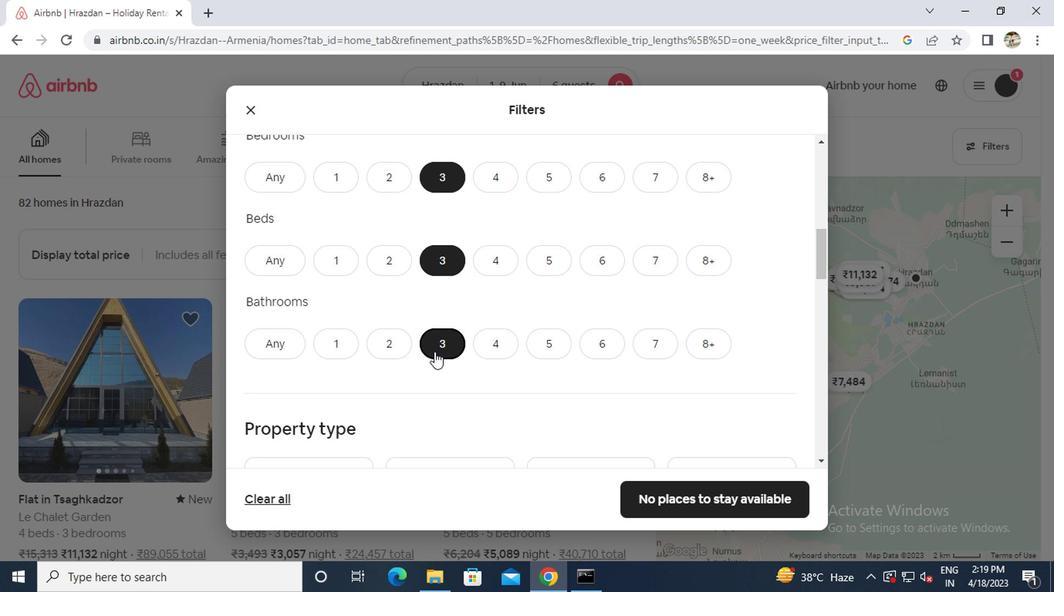 
Action: Mouse scrolled (373, 314) with delta (0, 0)
Screenshot: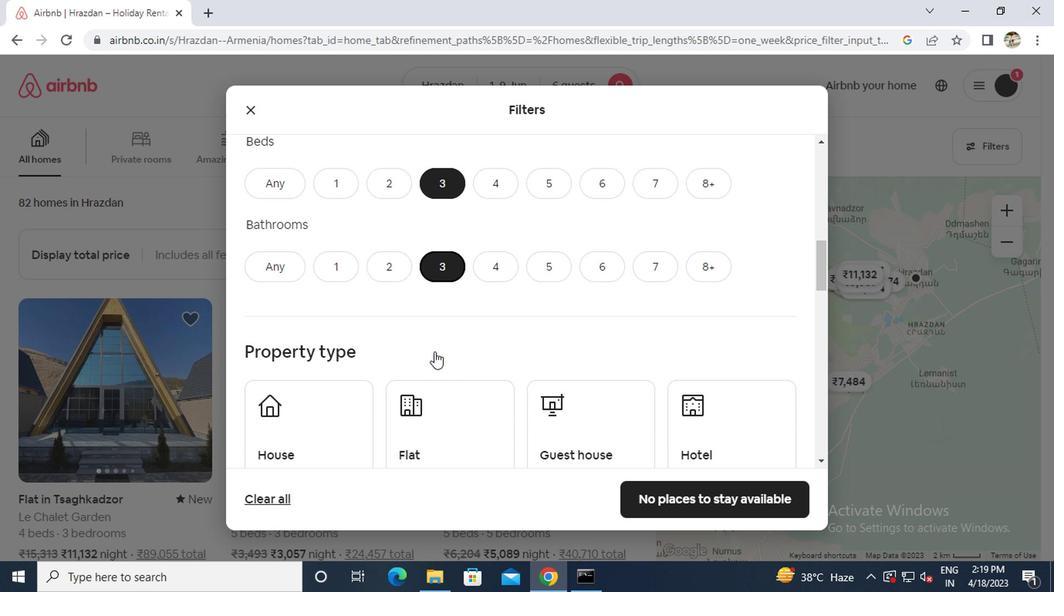 
Action: Mouse moved to (300, 314)
Screenshot: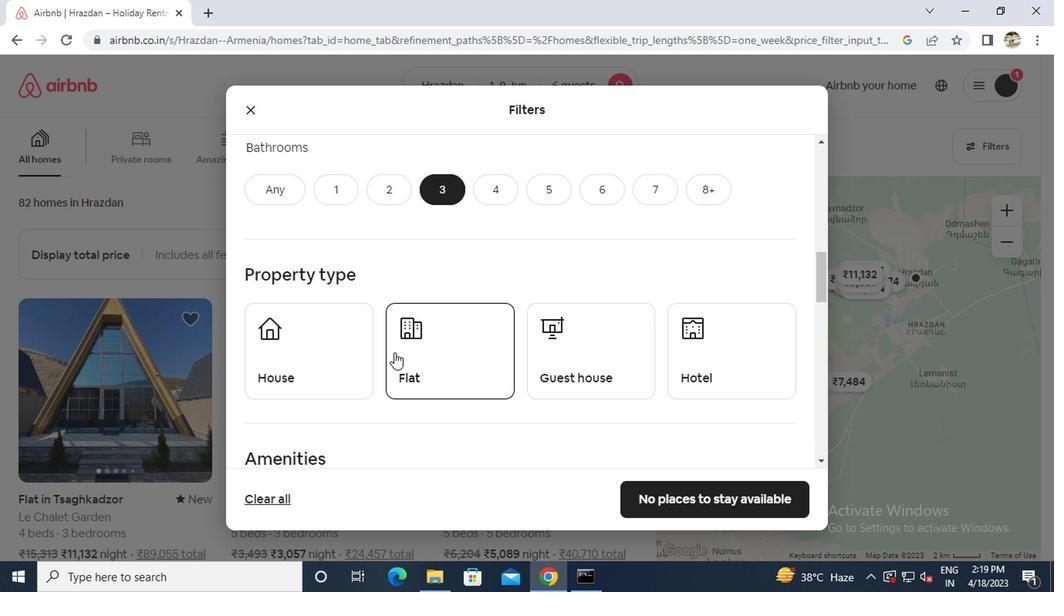
Action: Mouse pressed left at (300, 314)
Screenshot: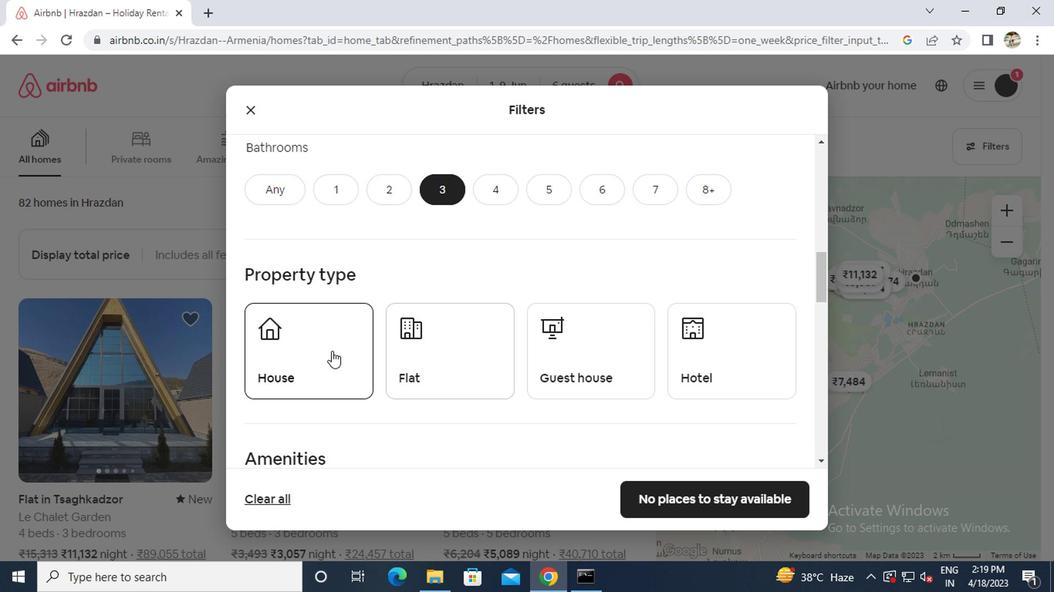 
Action: Mouse moved to (299, 313)
Screenshot: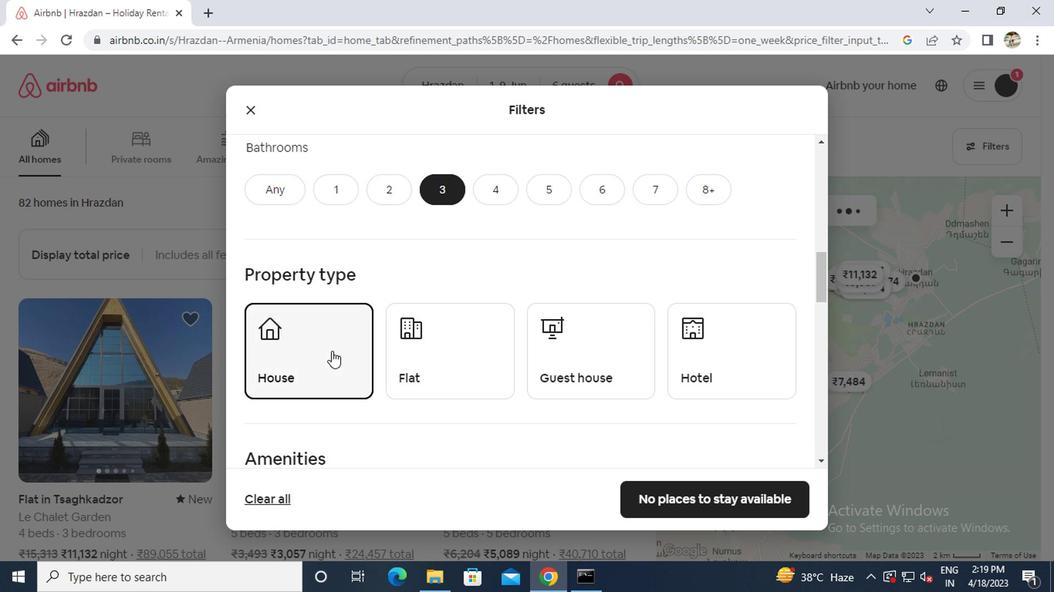 
Action: Mouse scrolled (299, 312) with delta (0, 0)
Screenshot: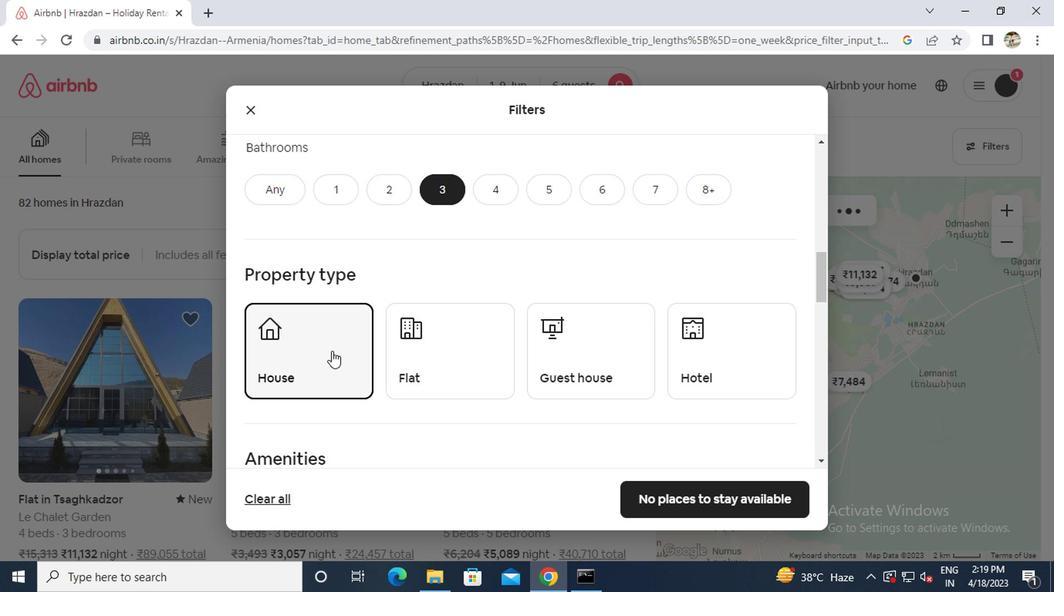 
Action: Mouse scrolled (299, 312) with delta (0, 0)
Screenshot: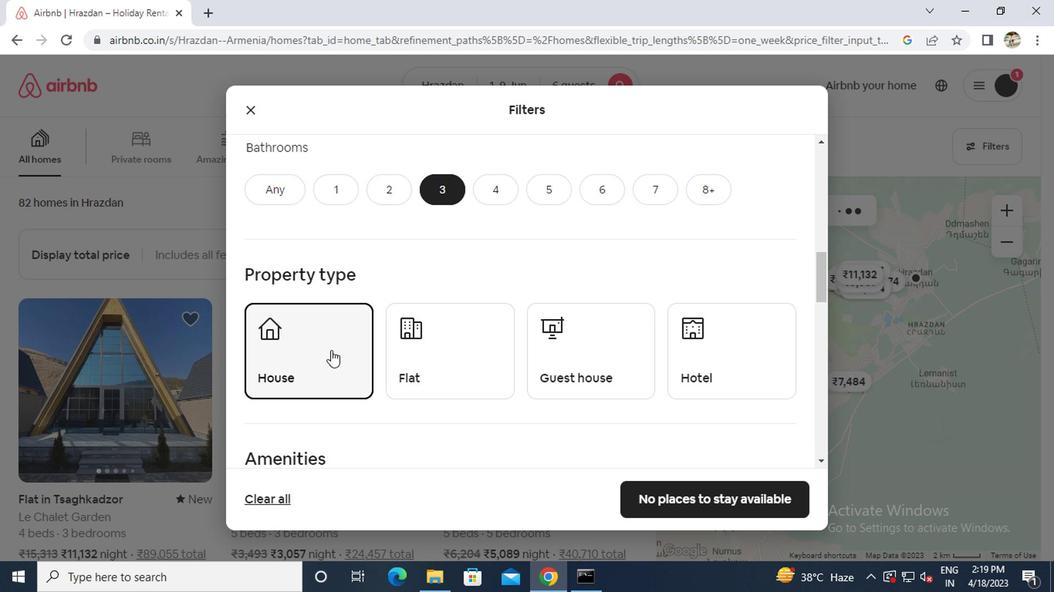 
Action: Mouse moved to (306, 308)
Screenshot: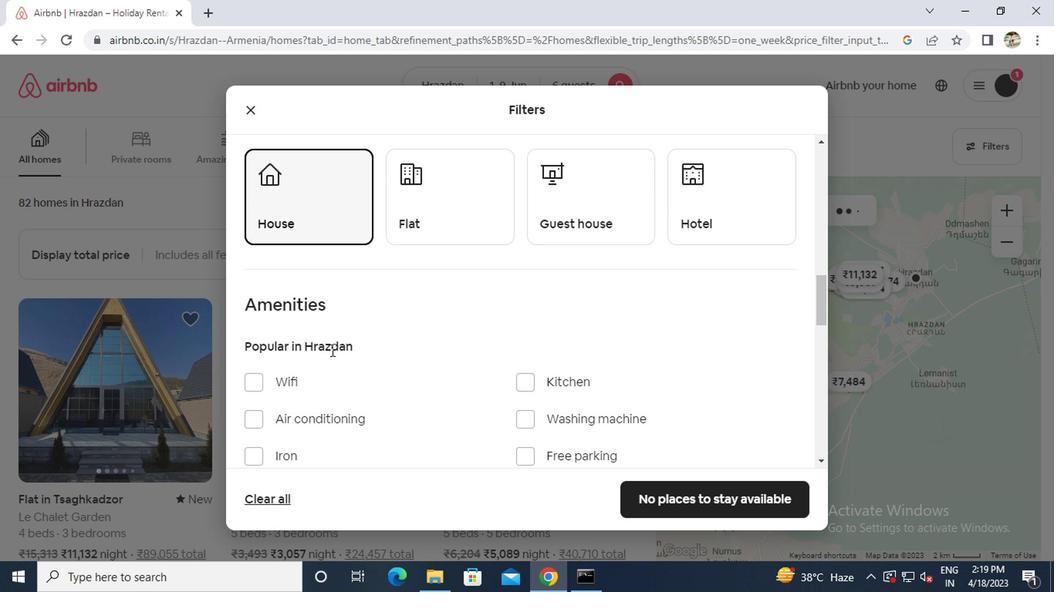 
Action: Mouse scrolled (306, 307) with delta (0, 0)
Screenshot: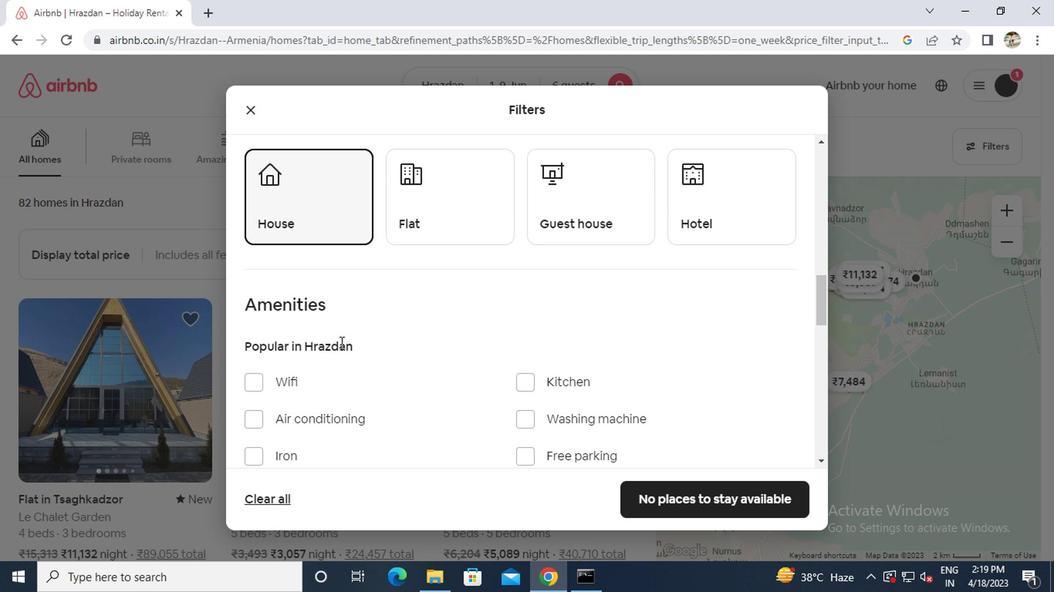 
Action: Mouse scrolled (306, 307) with delta (0, 0)
Screenshot: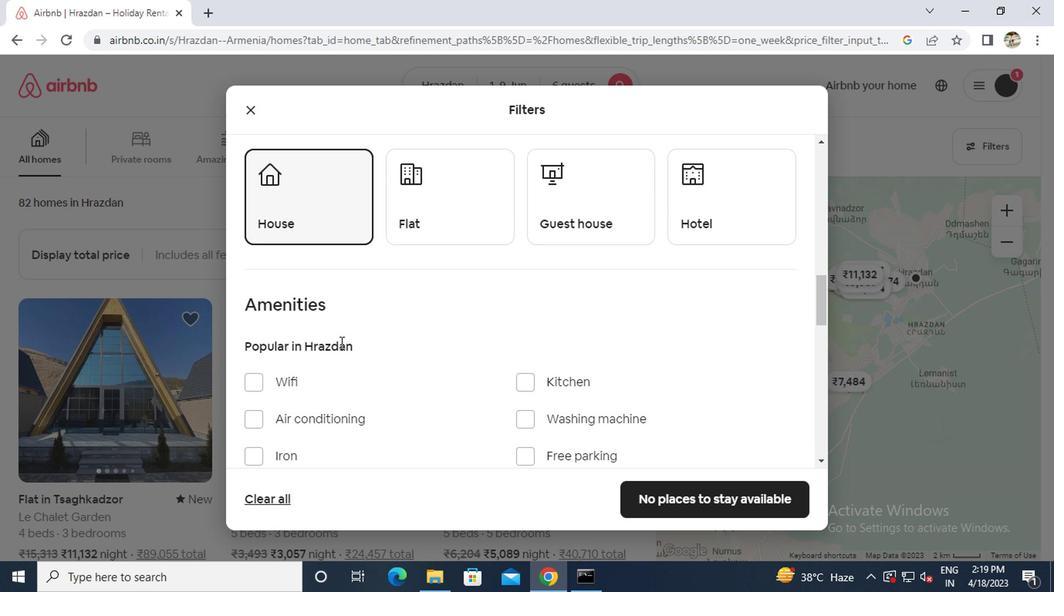 
Action: Mouse moved to (260, 301)
Screenshot: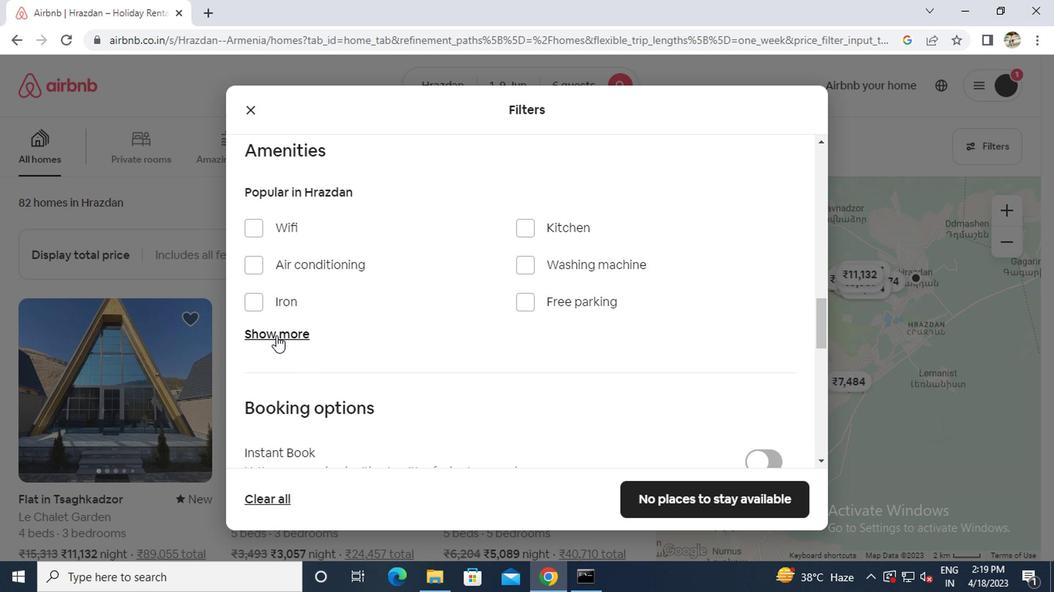 
Action: Mouse pressed left at (260, 301)
Screenshot: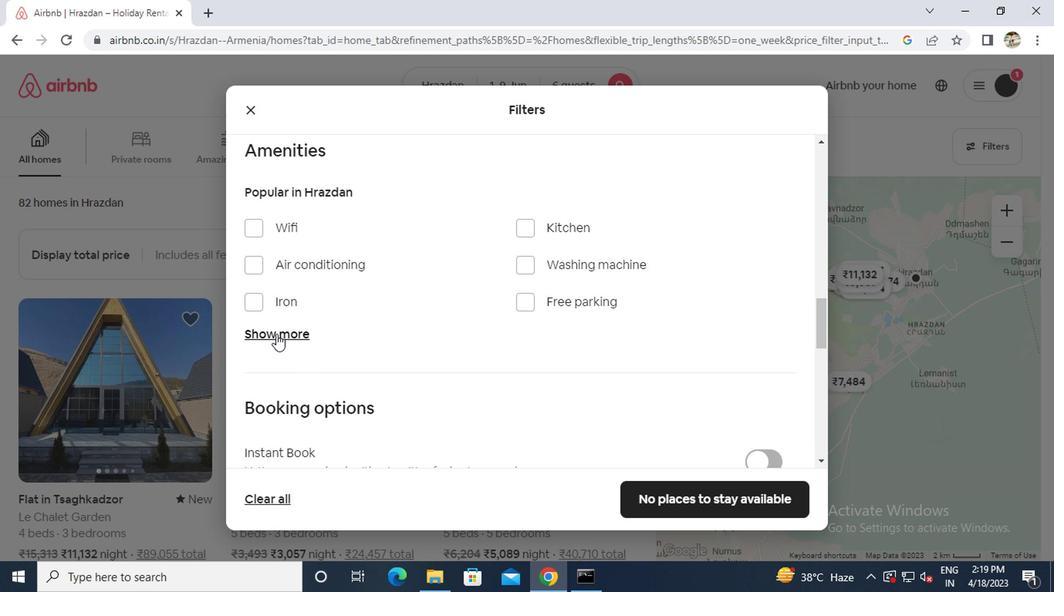 
Action: Mouse moved to (436, 343)
Screenshot: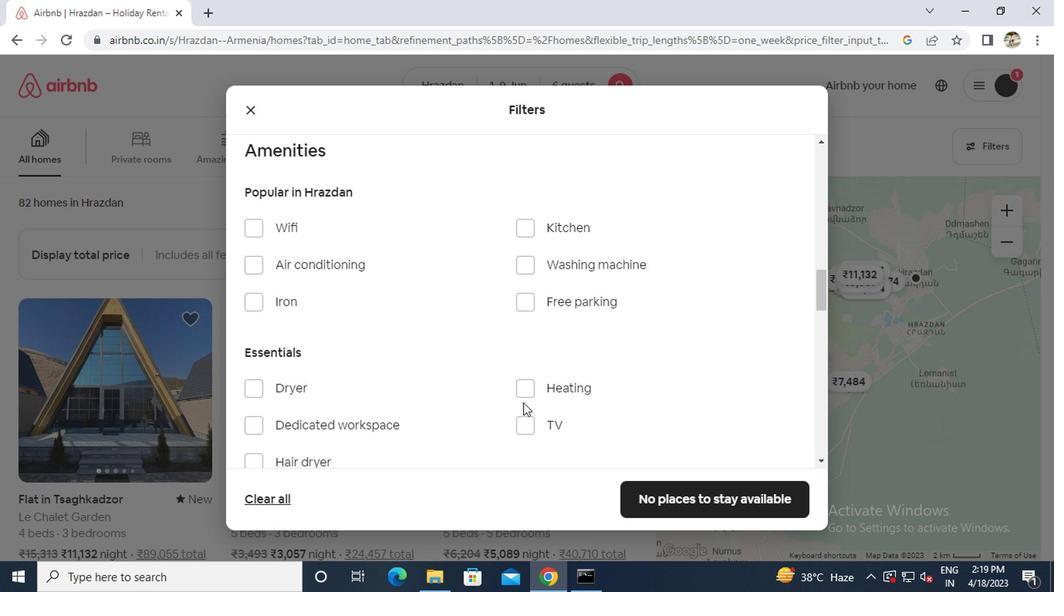 
Action: Mouse pressed left at (436, 343)
Screenshot: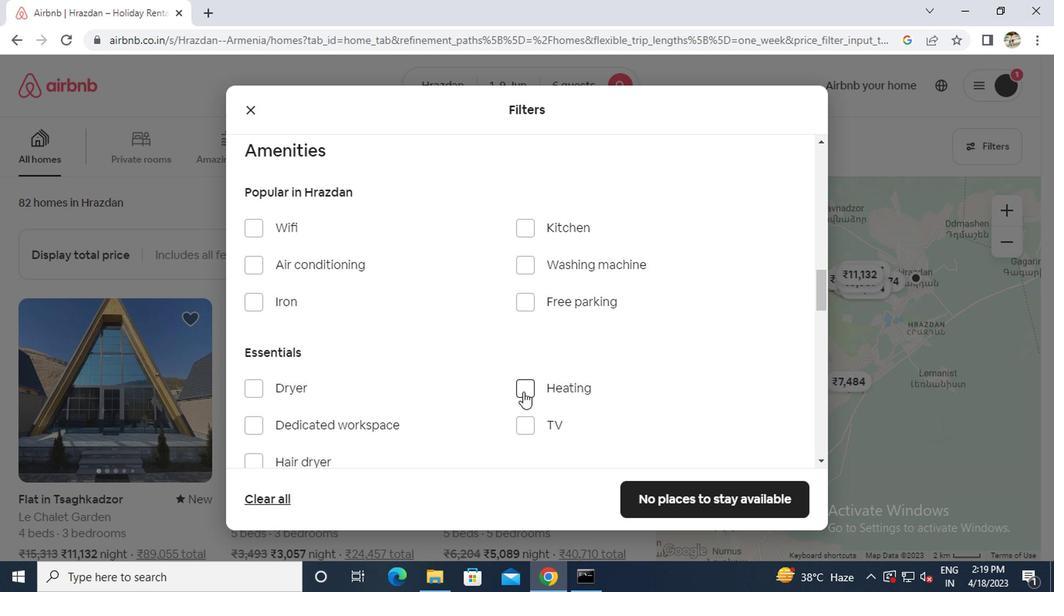 
Action: Mouse scrolled (436, 342) with delta (0, 0)
Screenshot: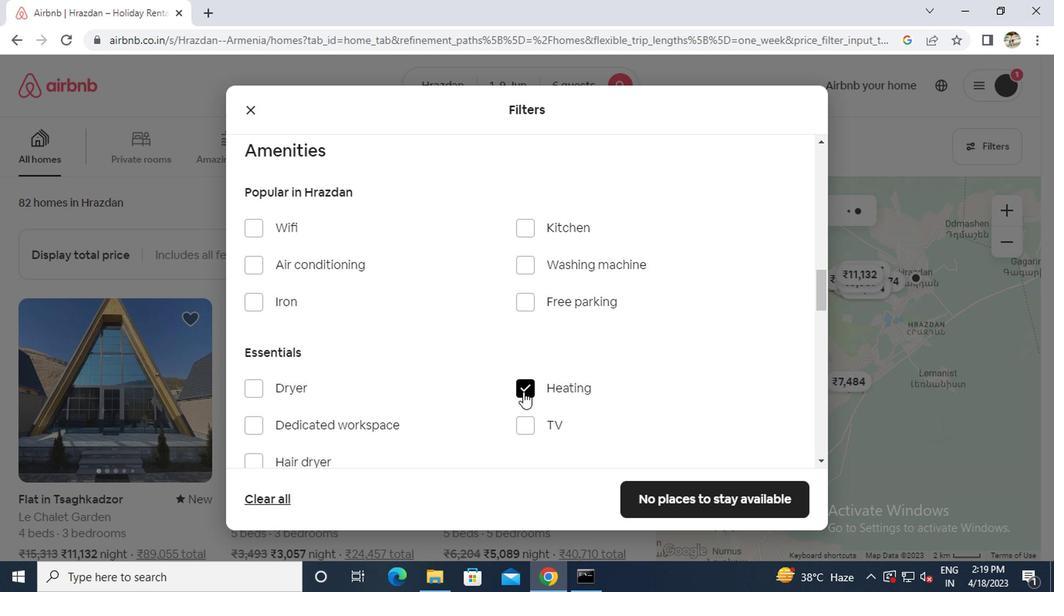 
Action: Mouse scrolled (436, 342) with delta (0, 0)
Screenshot: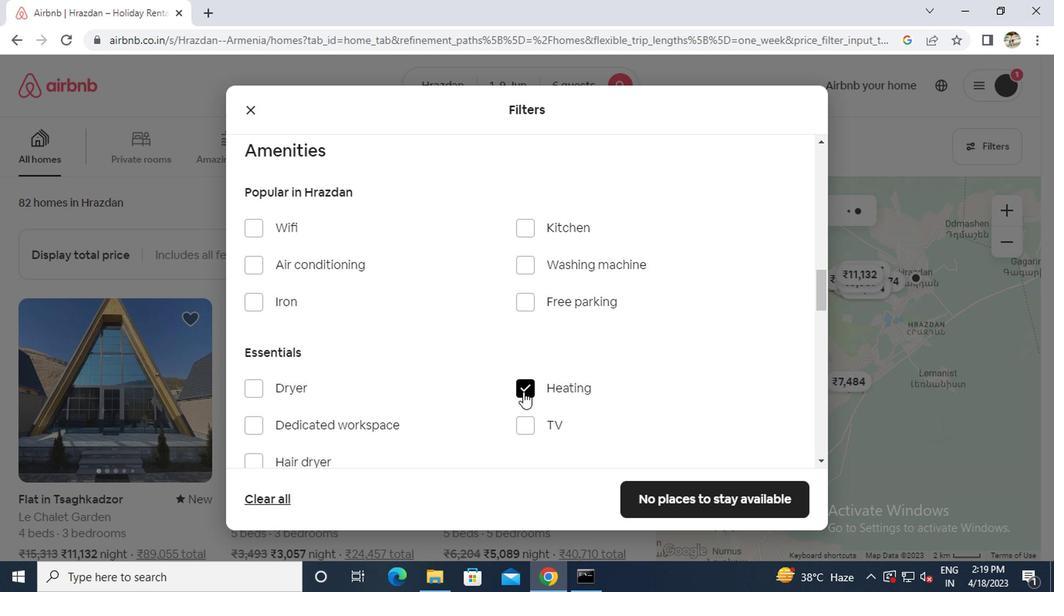 
Action: Mouse scrolled (436, 342) with delta (0, 0)
Screenshot: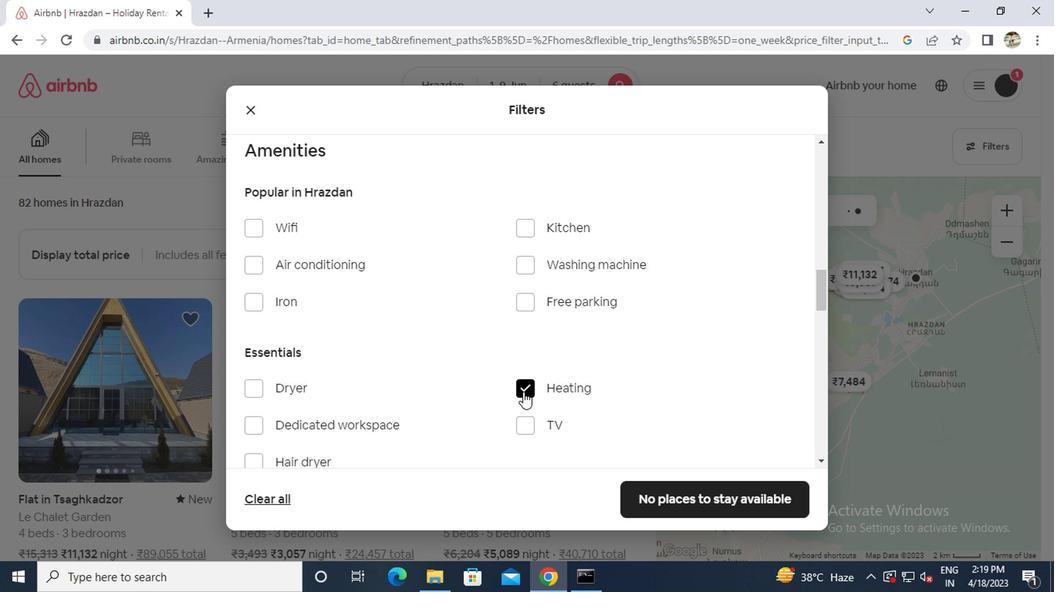
Action: Mouse scrolled (436, 342) with delta (0, 0)
Screenshot: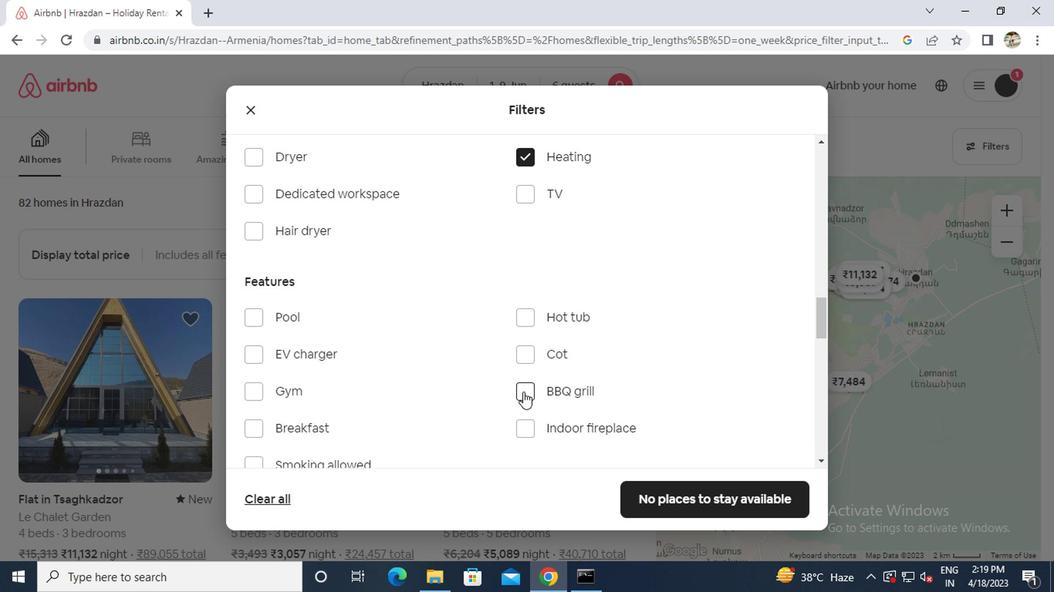 
Action: Mouse scrolled (436, 342) with delta (0, 0)
Screenshot: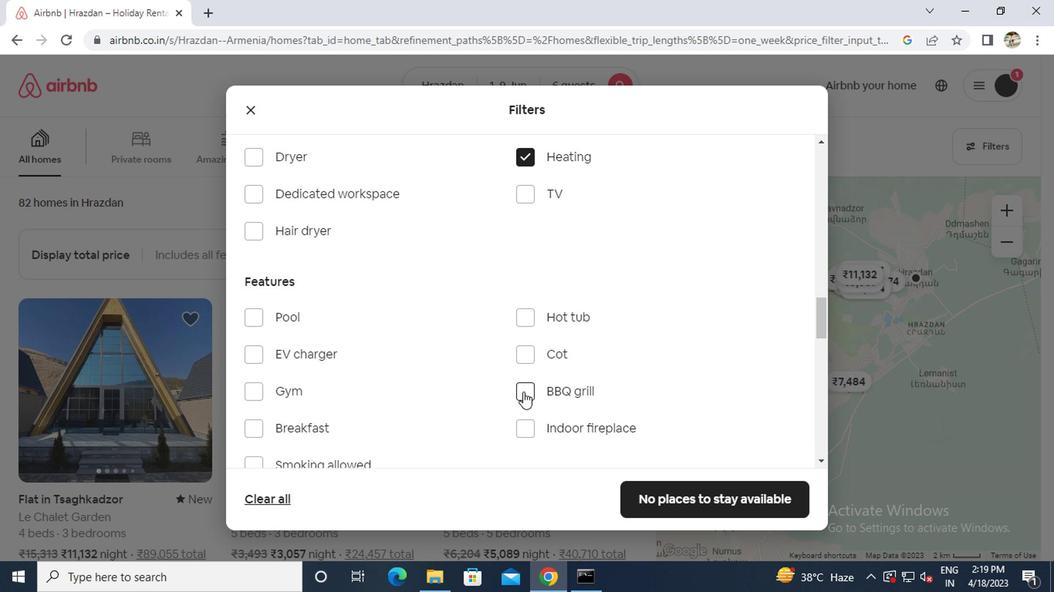 
Action: Mouse scrolled (436, 342) with delta (0, 0)
Screenshot: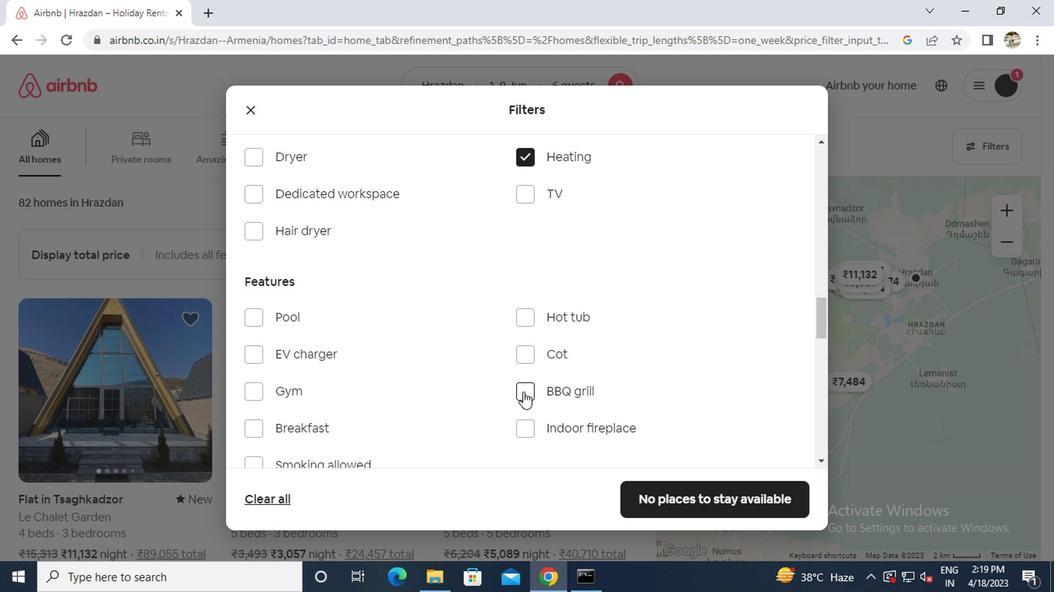 
Action: Mouse scrolled (436, 342) with delta (0, 0)
Screenshot: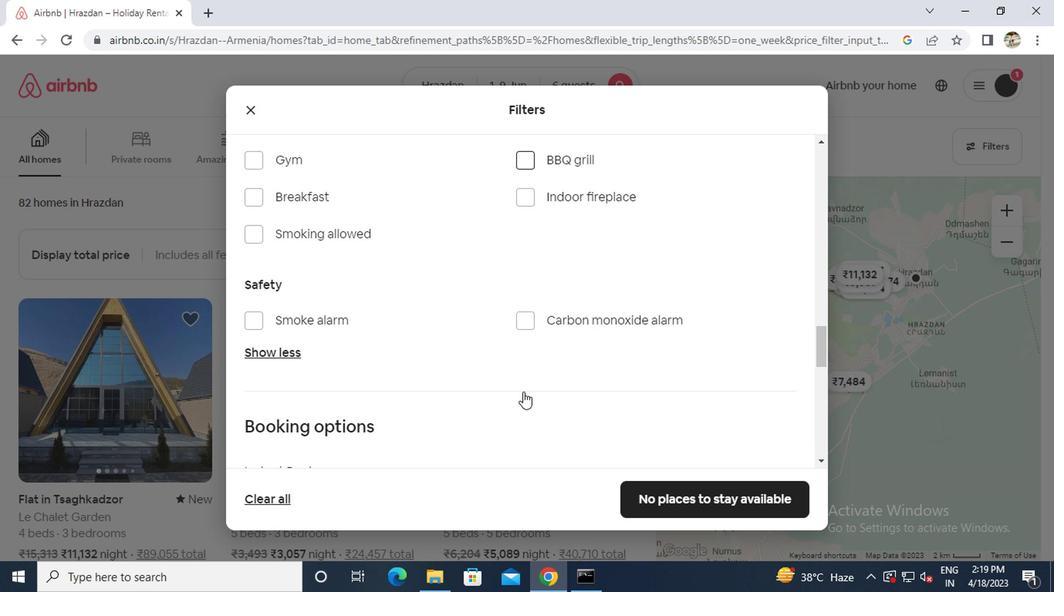 
Action: Mouse scrolled (436, 342) with delta (0, 0)
Screenshot: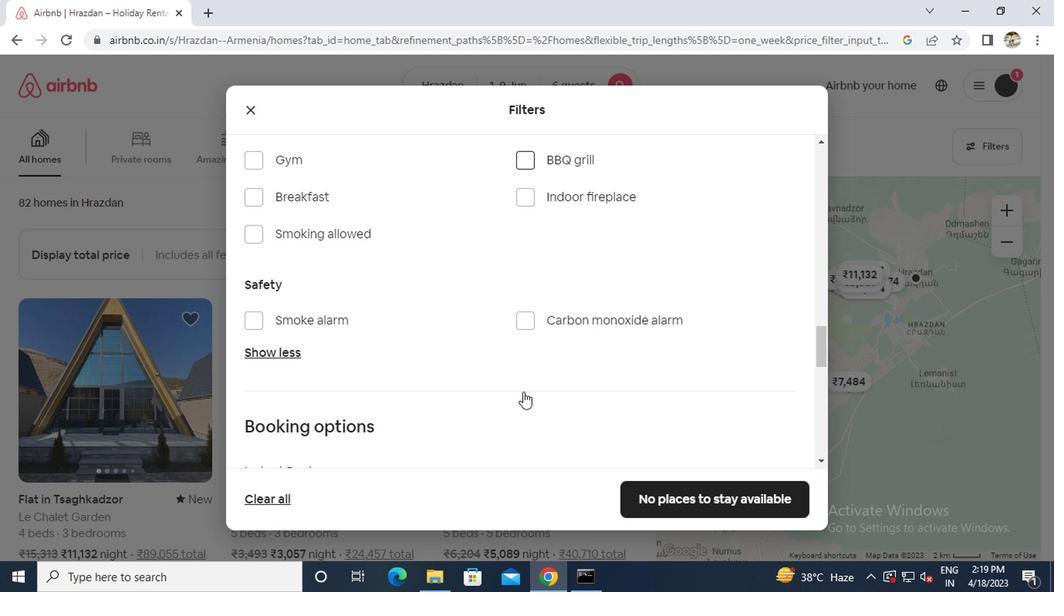 
Action: Mouse scrolled (436, 342) with delta (0, 0)
Screenshot: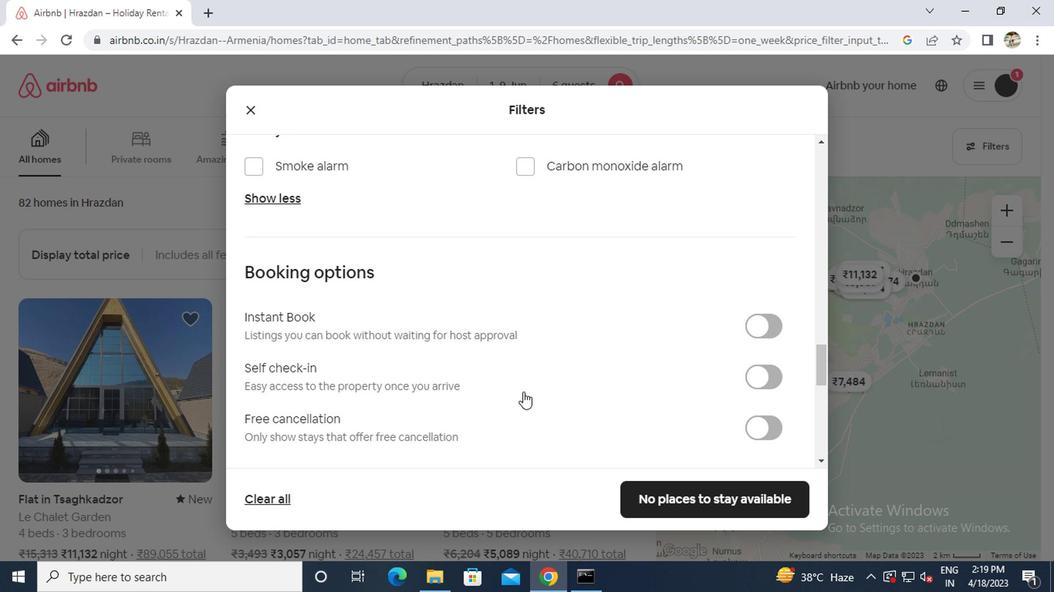
Action: Mouse moved to (612, 280)
Screenshot: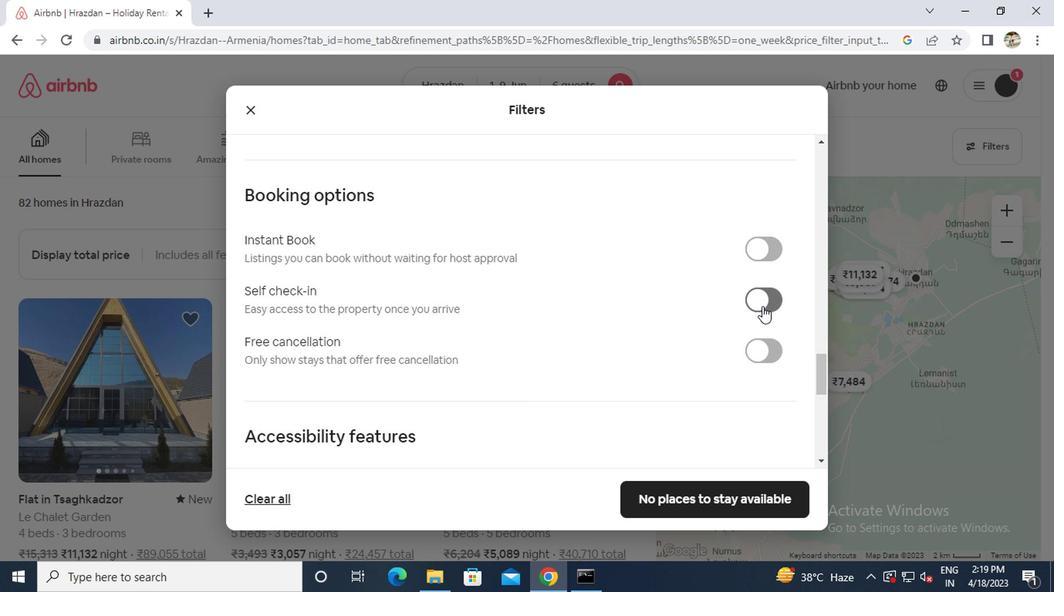 
Action: Mouse pressed left at (612, 280)
Screenshot: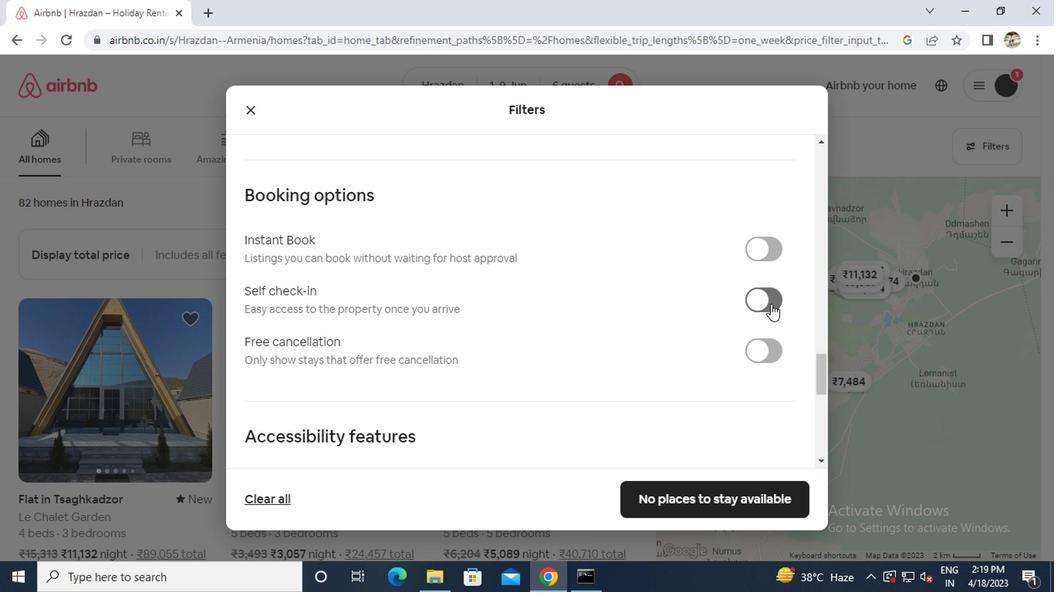 
Action: Mouse moved to (389, 298)
Screenshot: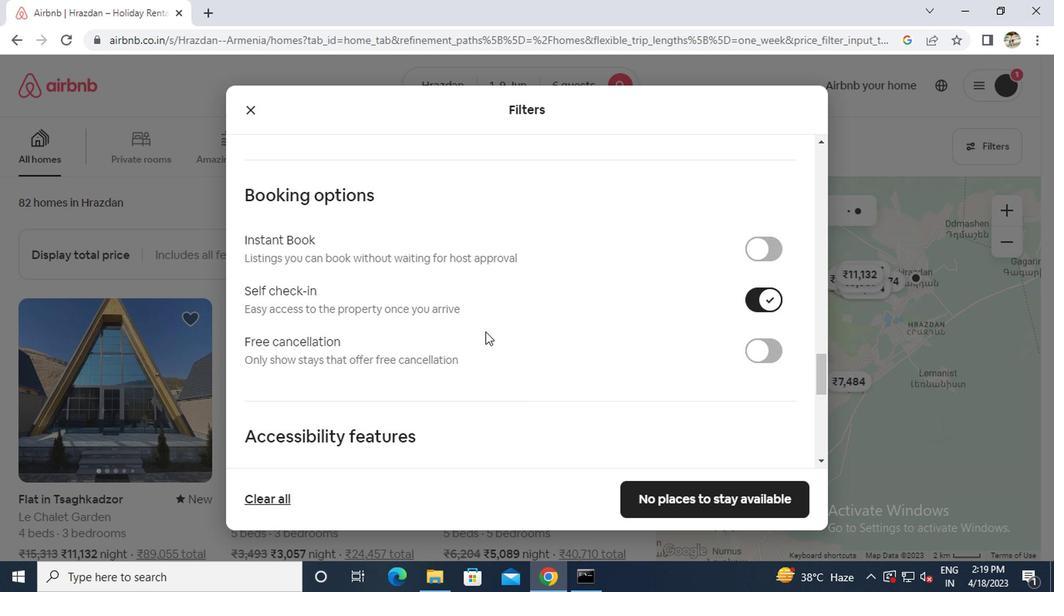 
Action: Mouse scrolled (389, 298) with delta (0, 0)
Screenshot: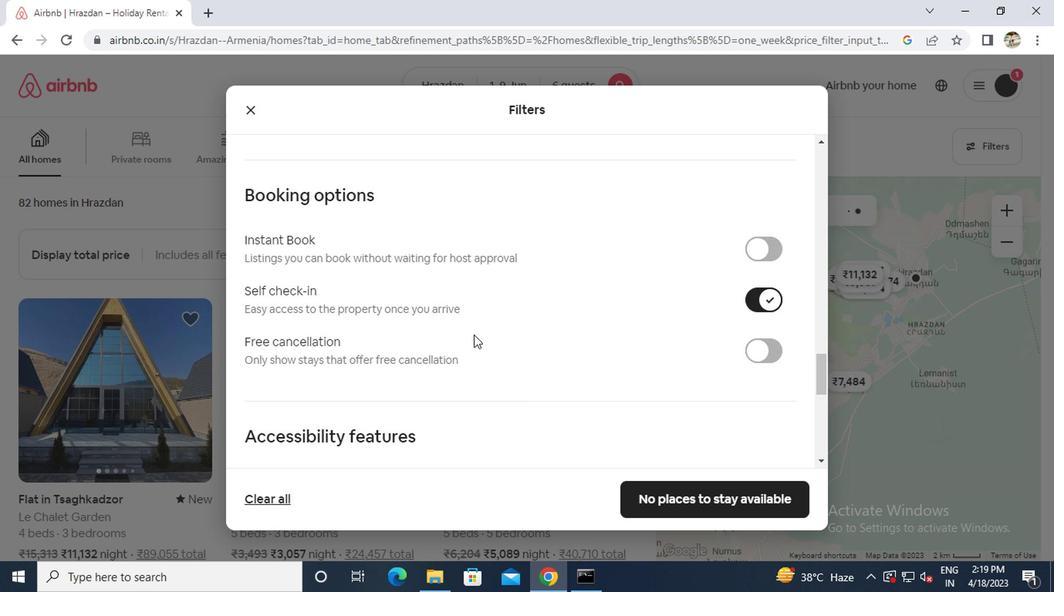 
Action: Mouse scrolled (389, 298) with delta (0, 0)
Screenshot: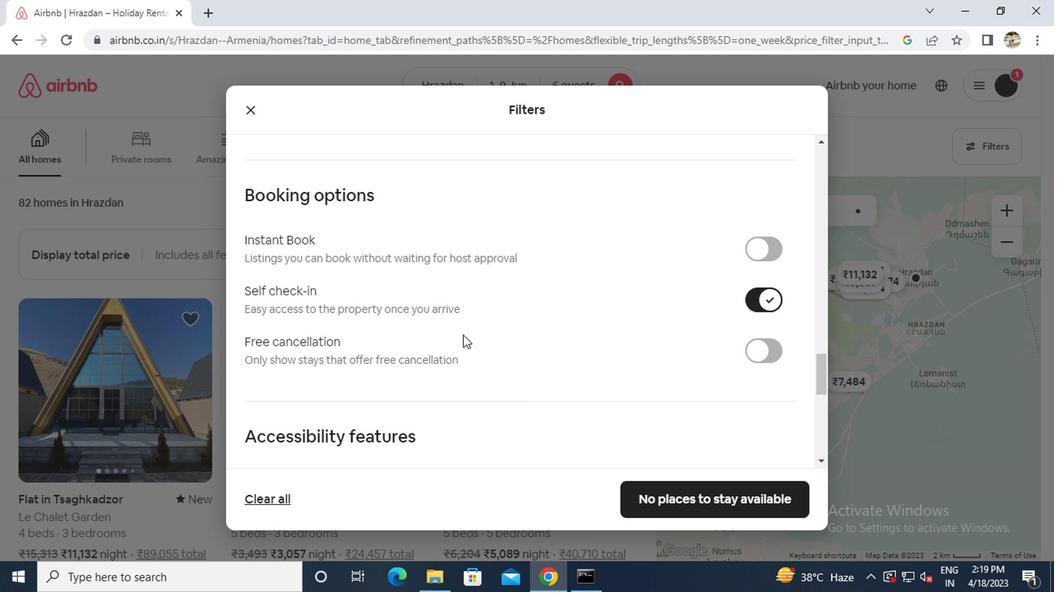 
Action: Mouse scrolled (389, 298) with delta (0, 0)
Screenshot: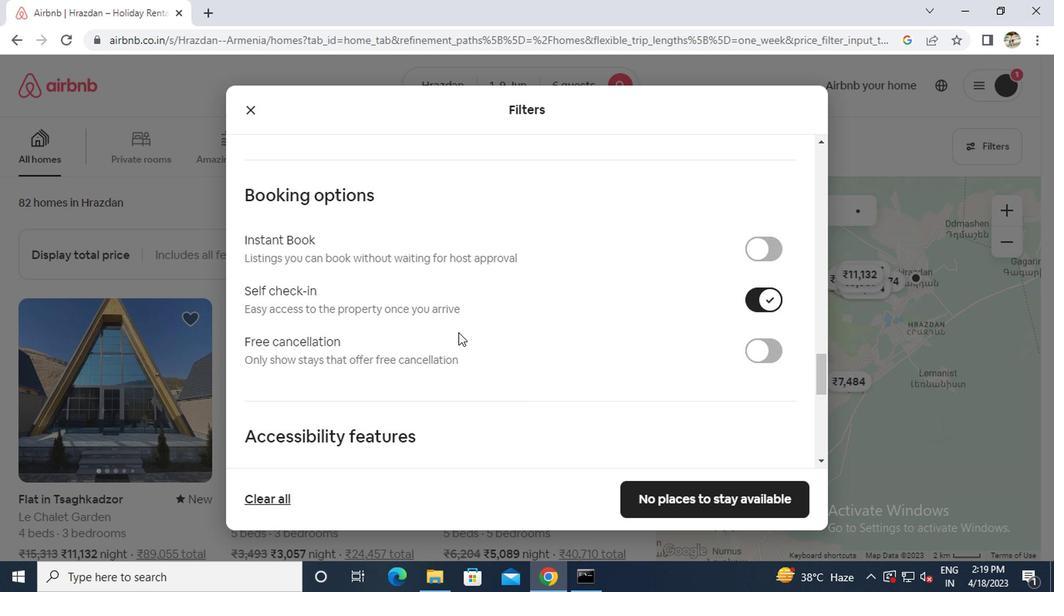
Action: Mouse scrolled (389, 298) with delta (0, 0)
Screenshot: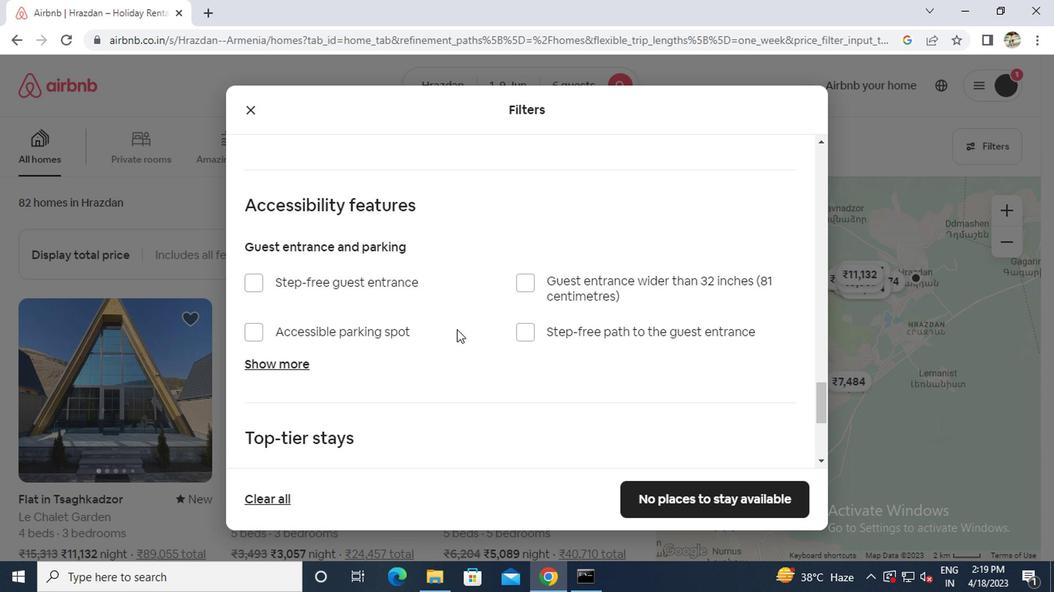 
Action: Mouse scrolled (389, 298) with delta (0, 0)
Screenshot: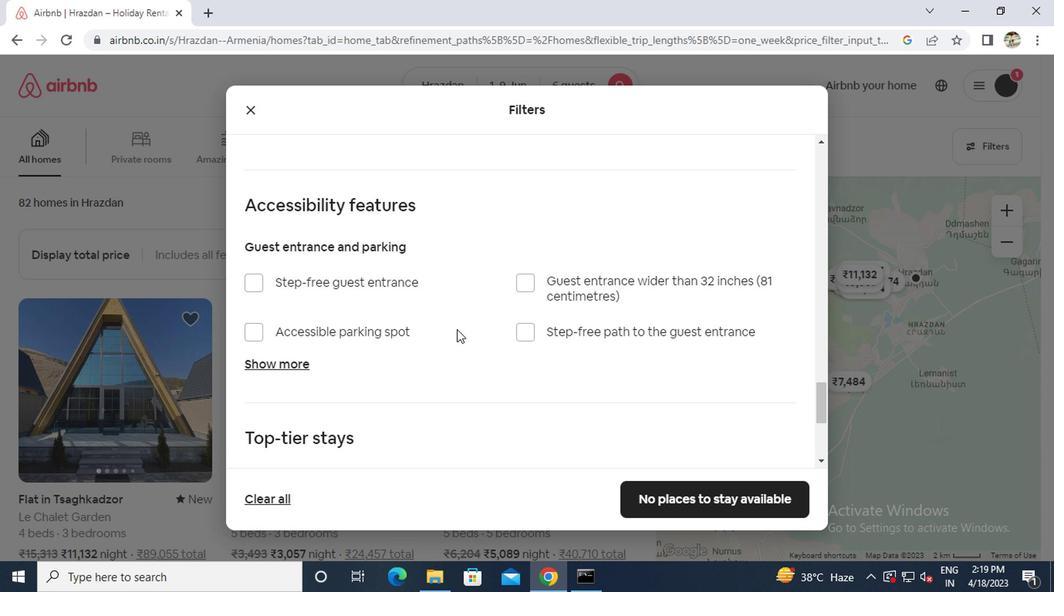 
Action: Mouse scrolled (389, 298) with delta (0, 0)
Screenshot: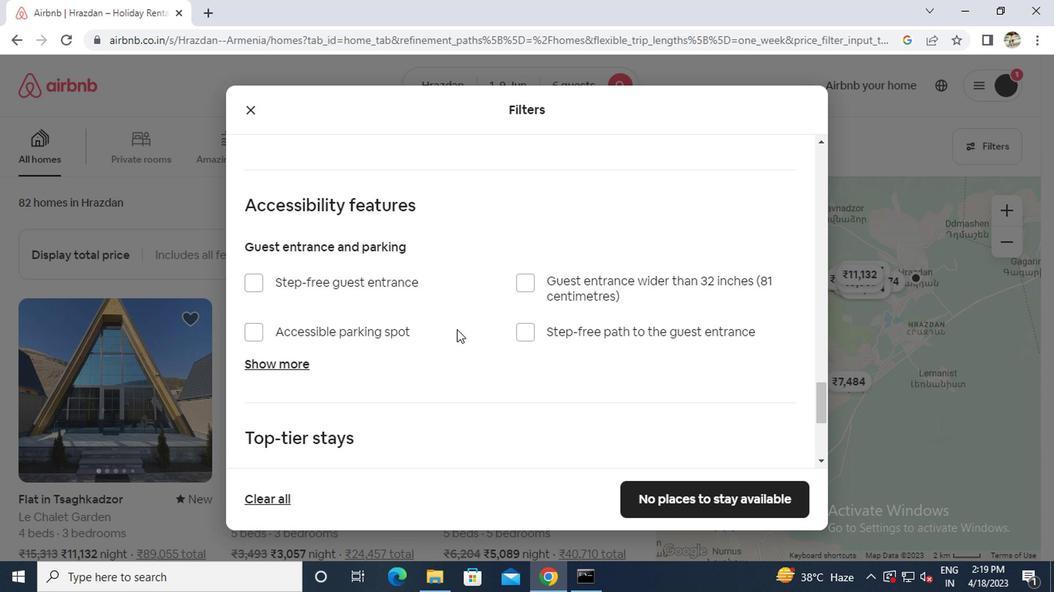 
Action: Mouse scrolled (389, 298) with delta (0, 0)
Screenshot: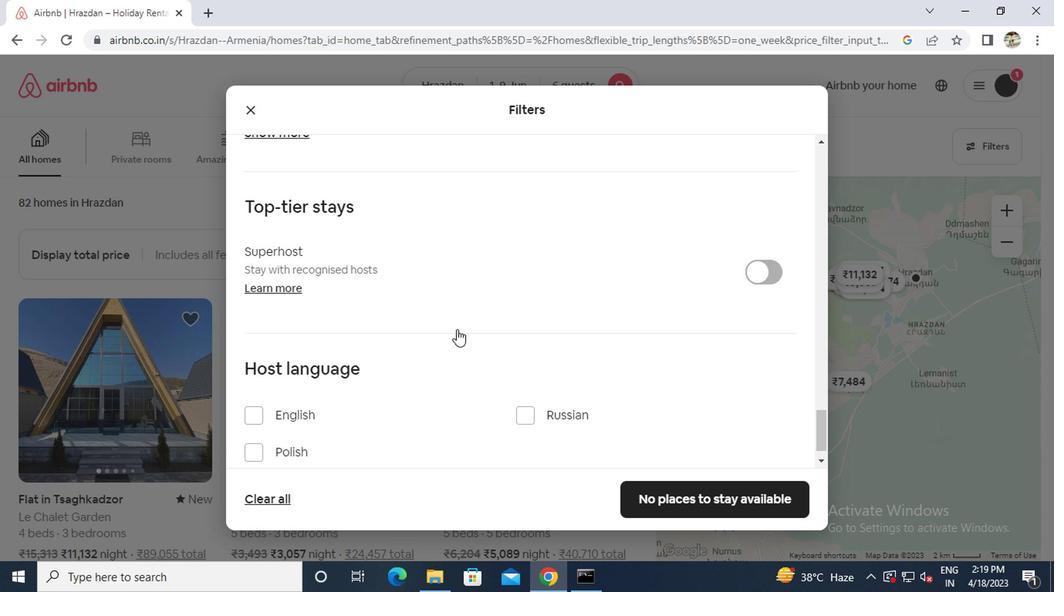 
Action: Mouse scrolled (389, 298) with delta (0, 0)
Screenshot: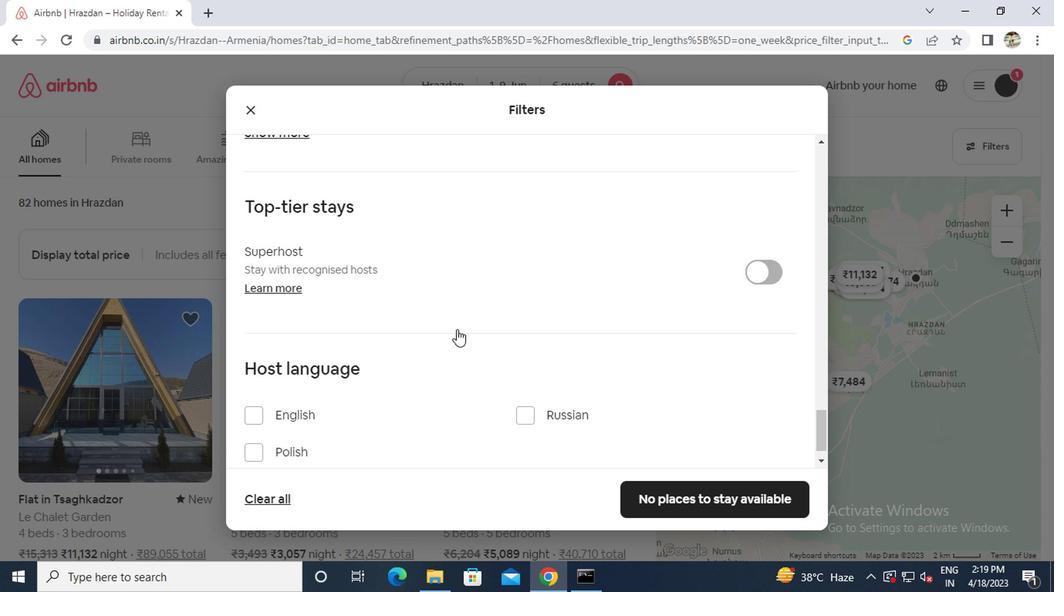 
Action: Mouse moved to (389, 298)
Screenshot: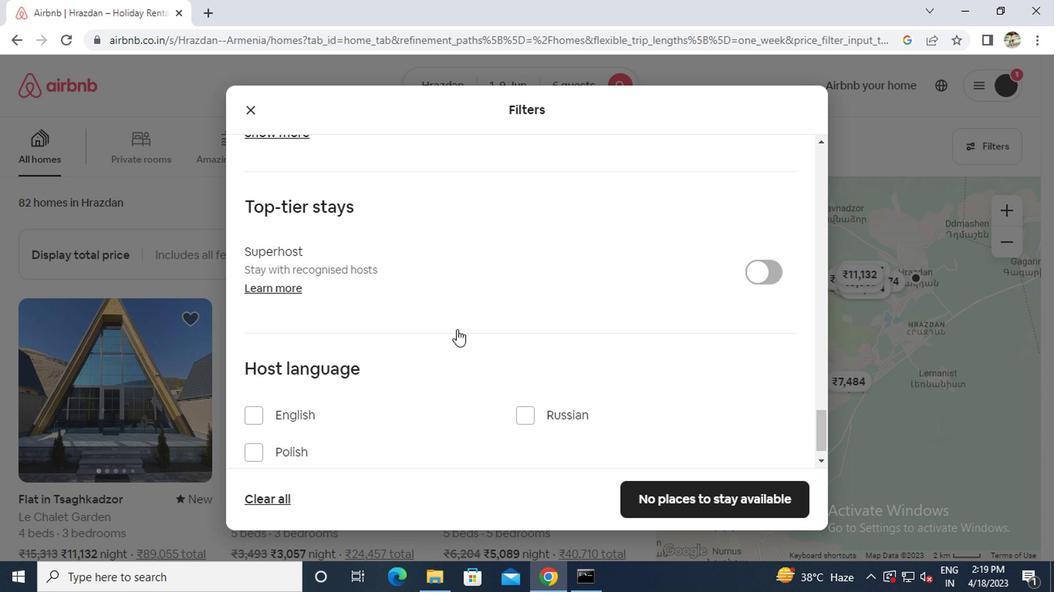 
Action: Mouse scrolled (389, 298) with delta (0, 0)
Screenshot: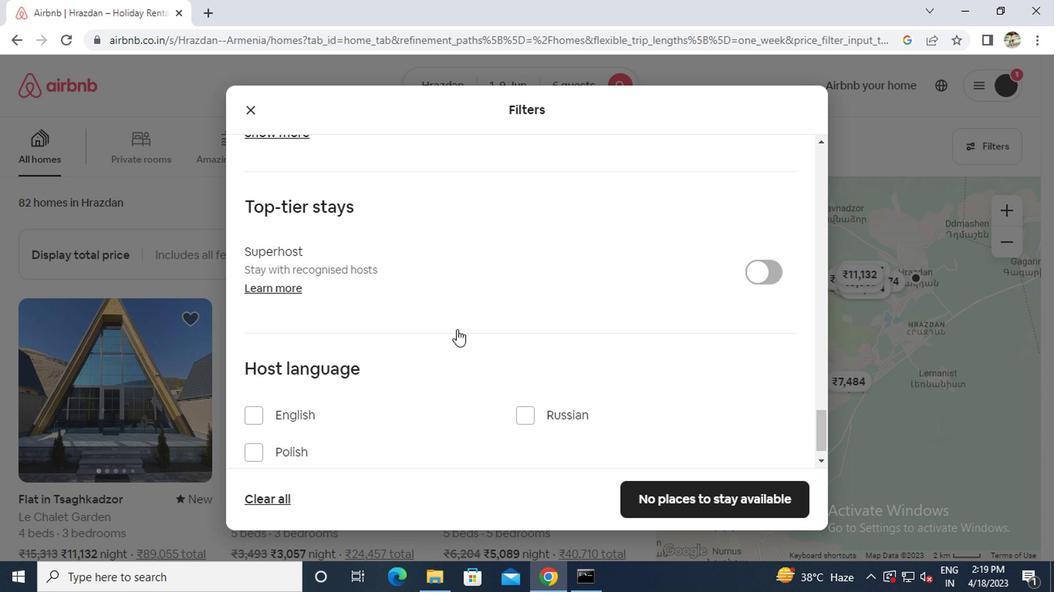 
Action: Mouse moved to (279, 338)
Screenshot: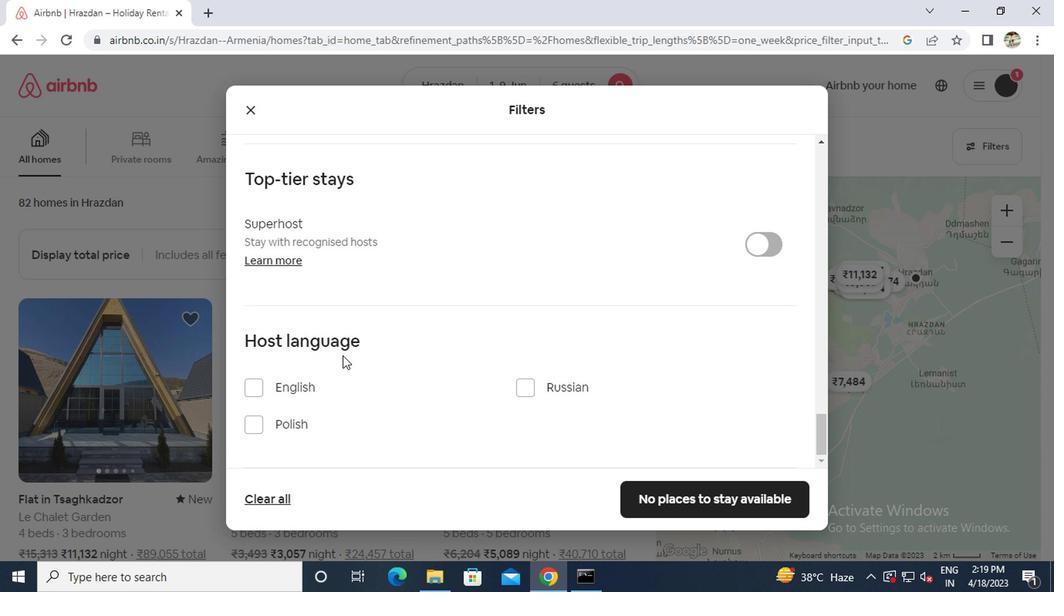 
Action: Mouse pressed left at (279, 338)
Screenshot: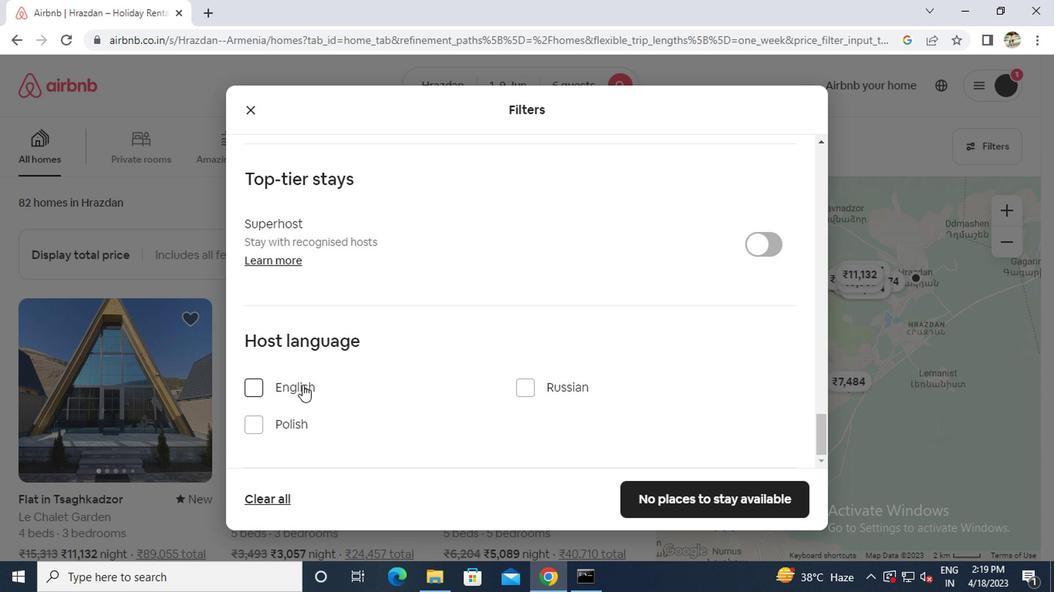 
Action: Mouse moved to (560, 420)
Screenshot: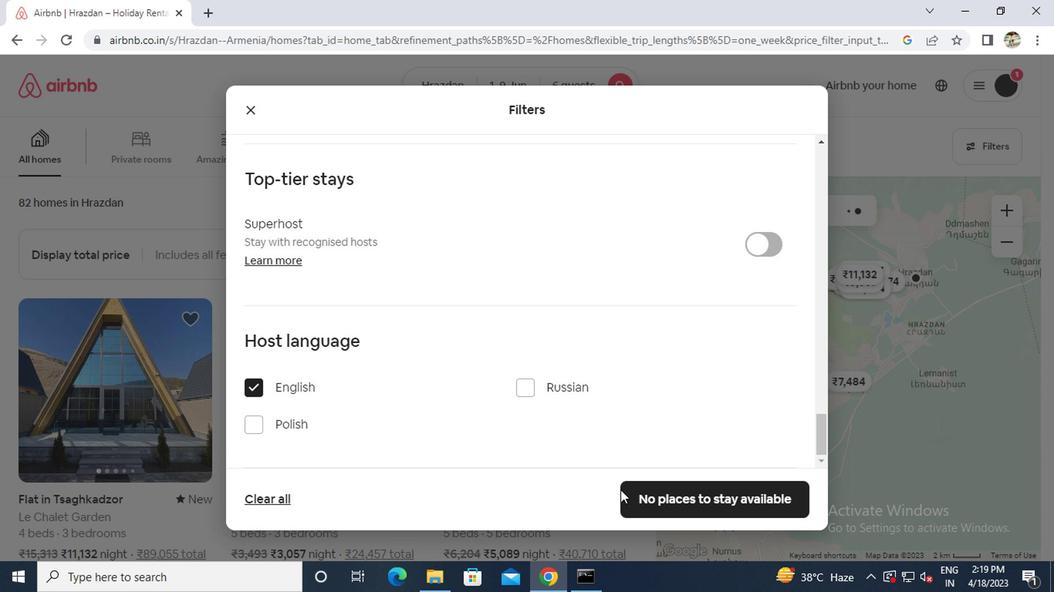 
Action: Mouse pressed left at (560, 420)
Screenshot: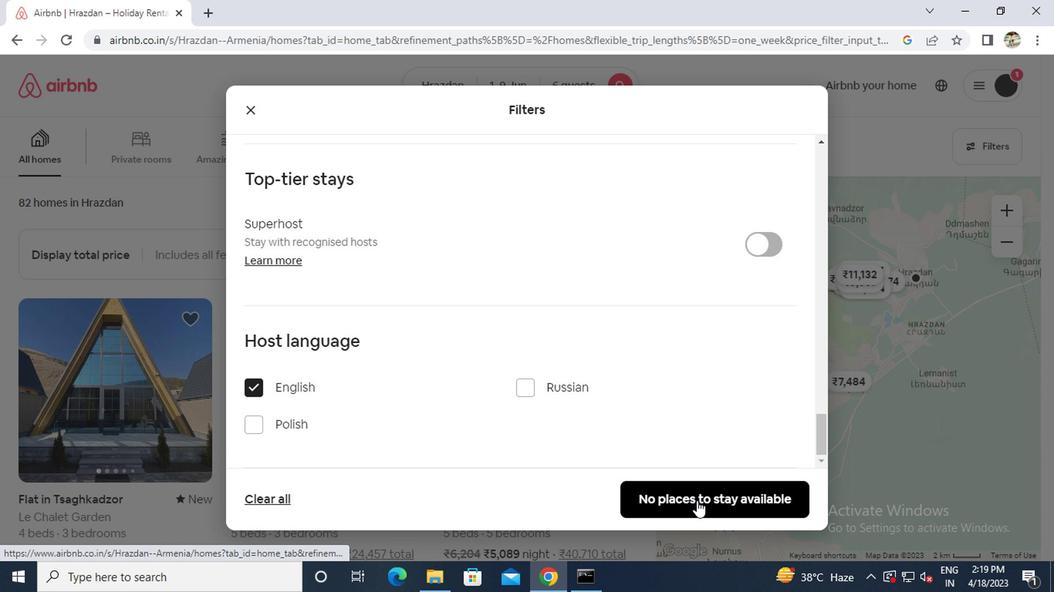 
